 Task: Find connections with filter location Mossoró with filter topic #aiwith filter profile language Spanish with filter current company ManpowerGroup India with filter school PSG College of Technology with filter industry Software Development with filter service category Demand Generation with filter keywords title Call Center Representative
Action: Mouse moved to (495, 94)
Screenshot: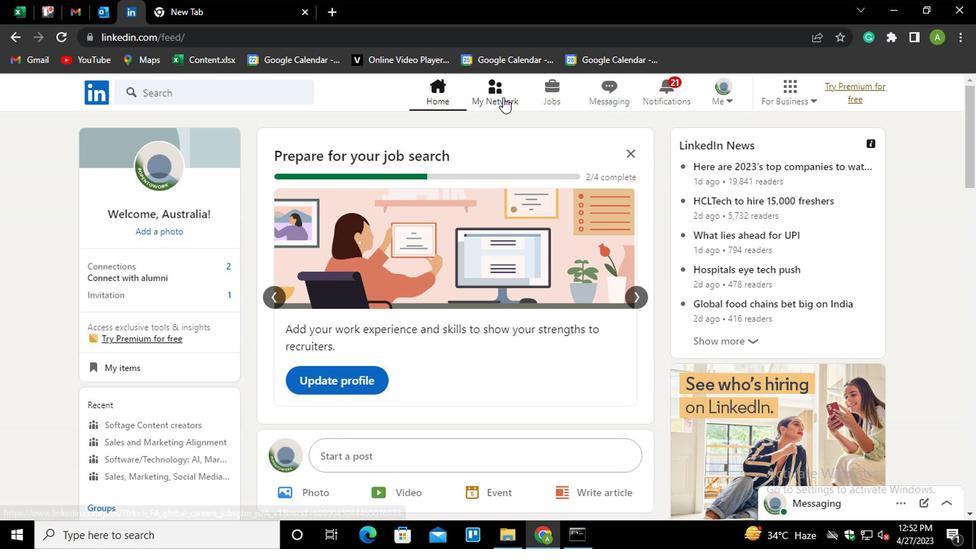 
Action: Mouse pressed left at (495, 94)
Screenshot: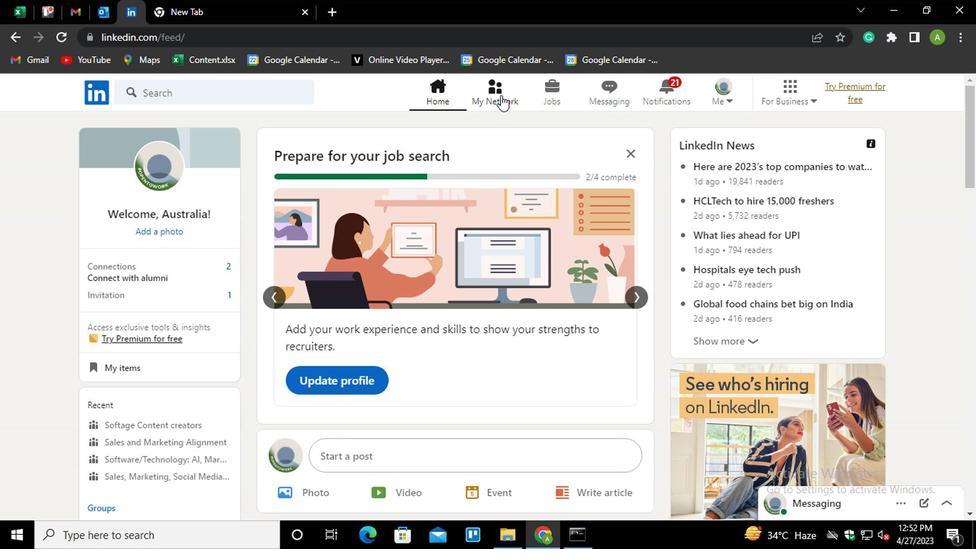 
Action: Mouse moved to (195, 170)
Screenshot: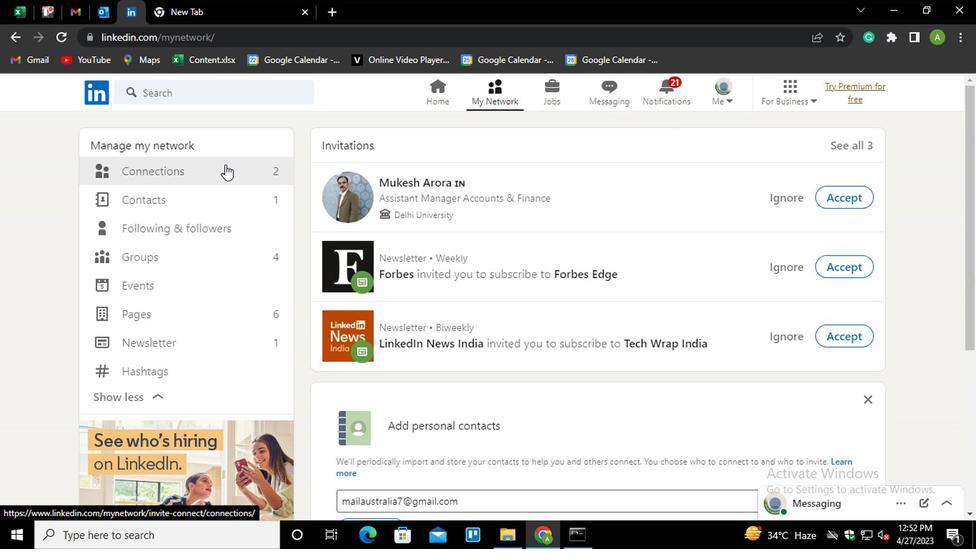 
Action: Mouse pressed left at (195, 170)
Screenshot: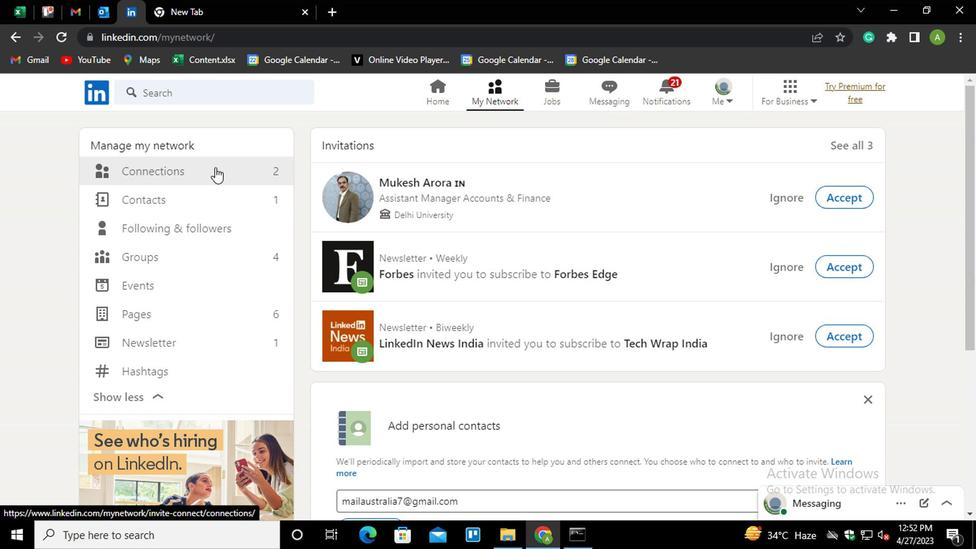 
Action: Mouse moved to (588, 174)
Screenshot: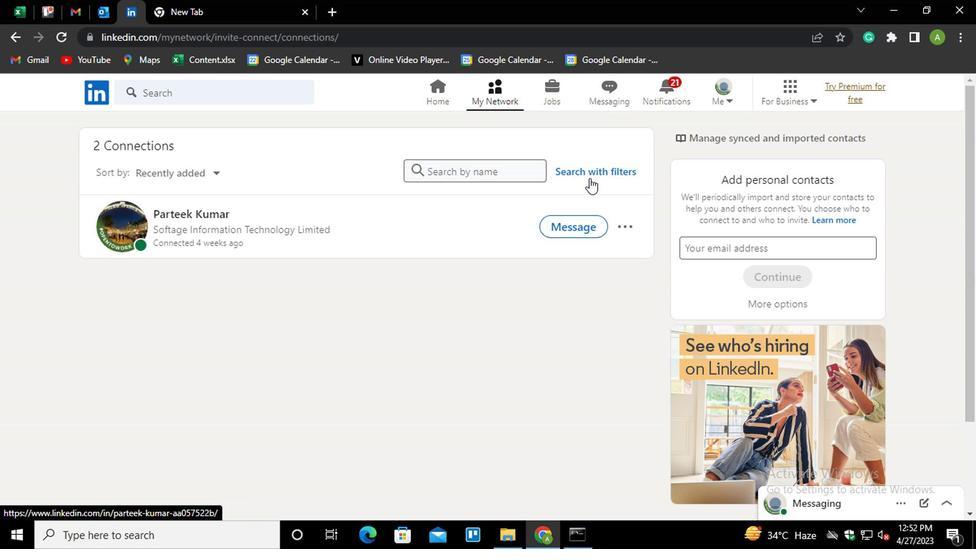 
Action: Mouse pressed left at (588, 174)
Screenshot: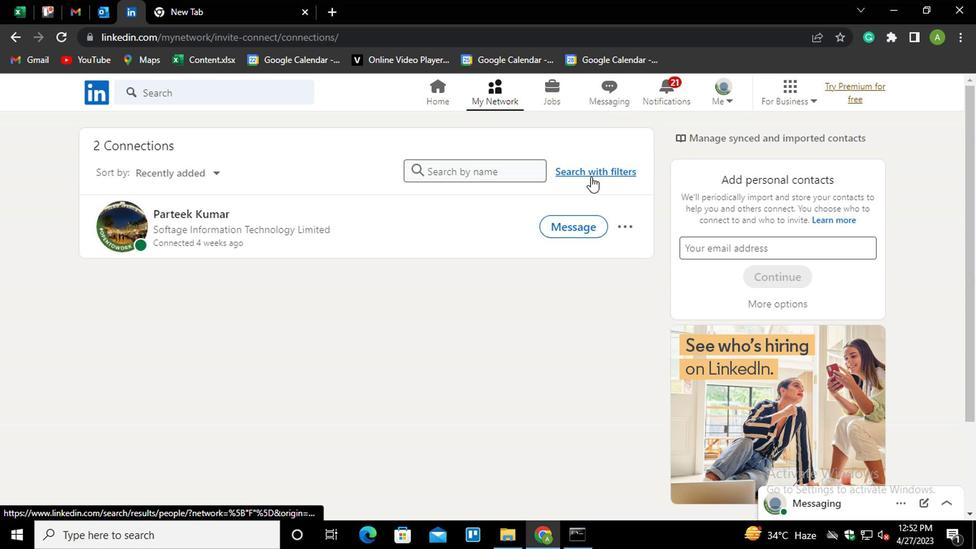 
Action: Mouse moved to (523, 133)
Screenshot: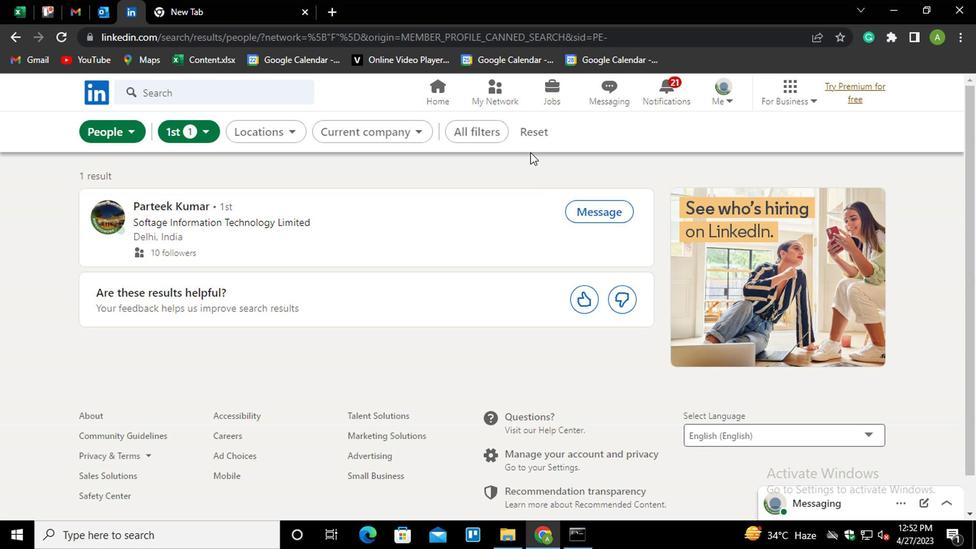 
Action: Mouse pressed left at (523, 133)
Screenshot: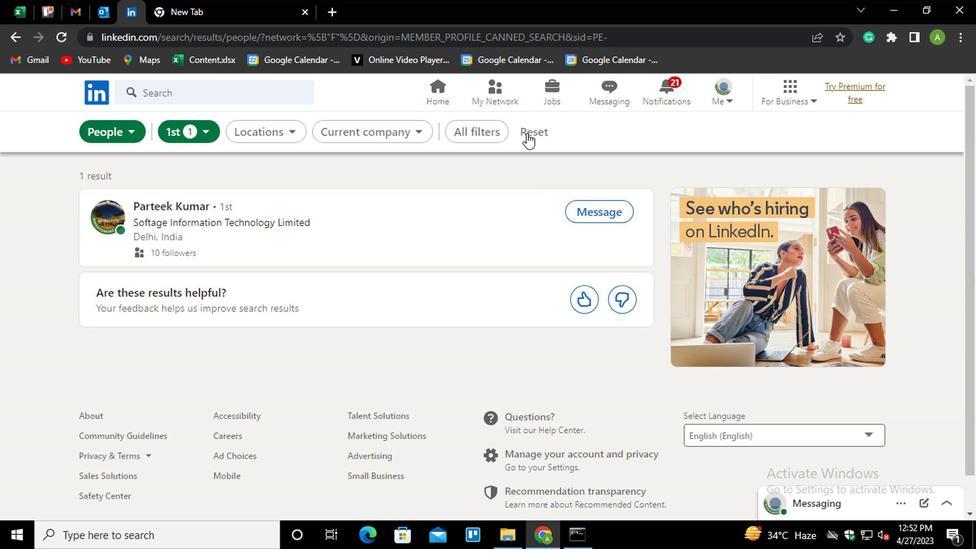
Action: Mouse moved to (503, 132)
Screenshot: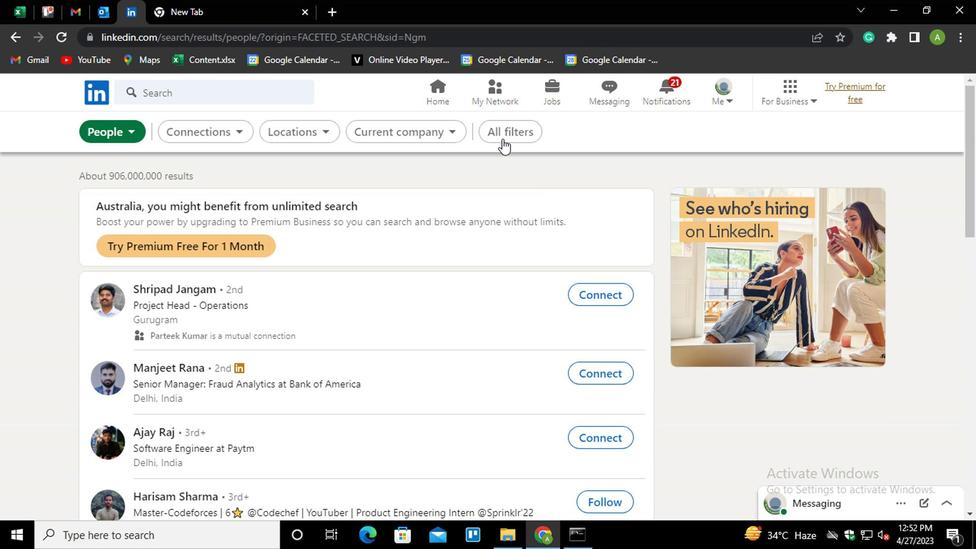 
Action: Mouse pressed left at (503, 132)
Screenshot: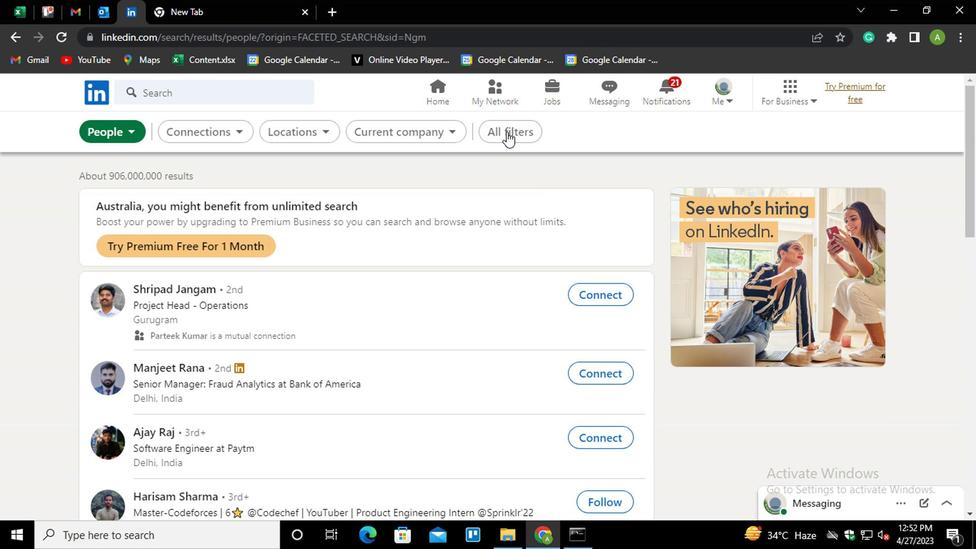 
Action: Mouse moved to (669, 292)
Screenshot: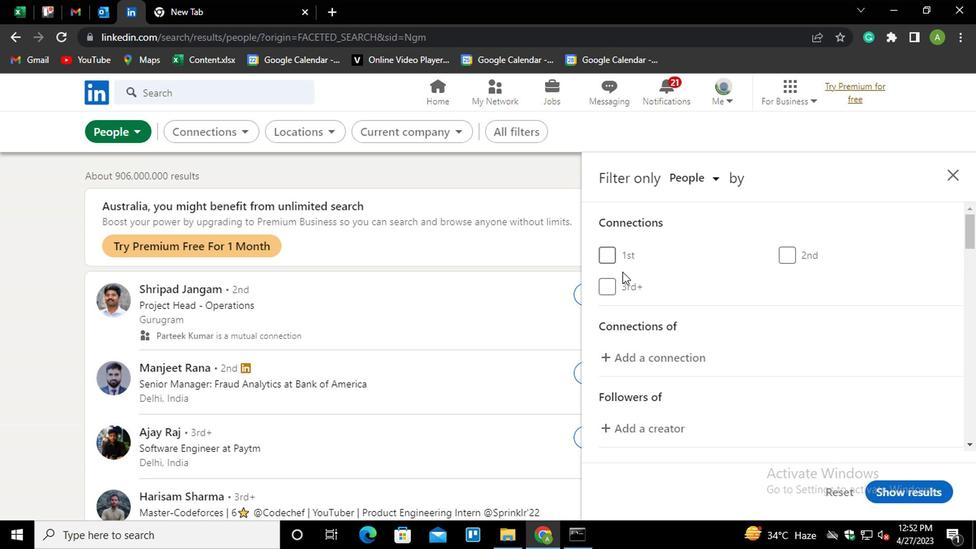 
Action: Mouse scrolled (669, 291) with delta (0, -1)
Screenshot: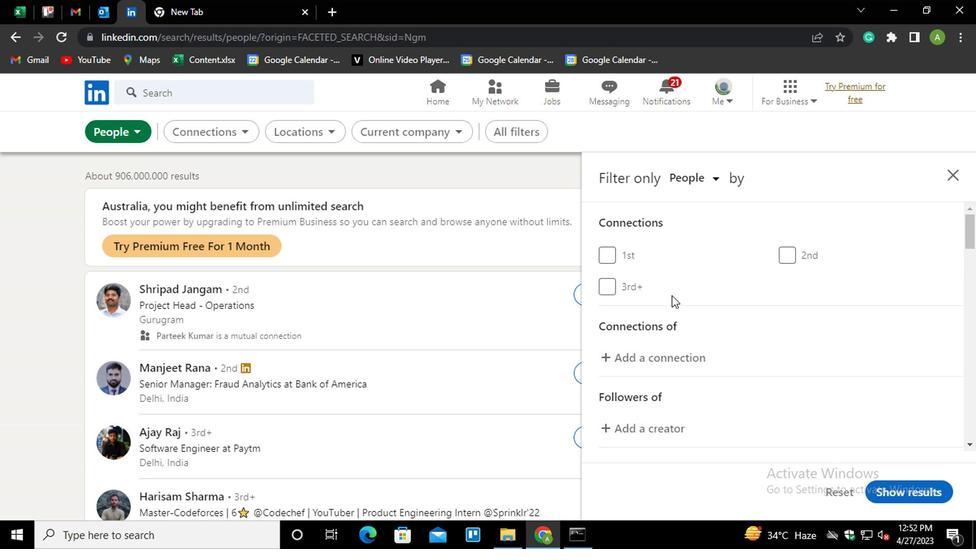 
Action: Mouse scrolled (669, 291) with delta (0, -1)
Screenshot: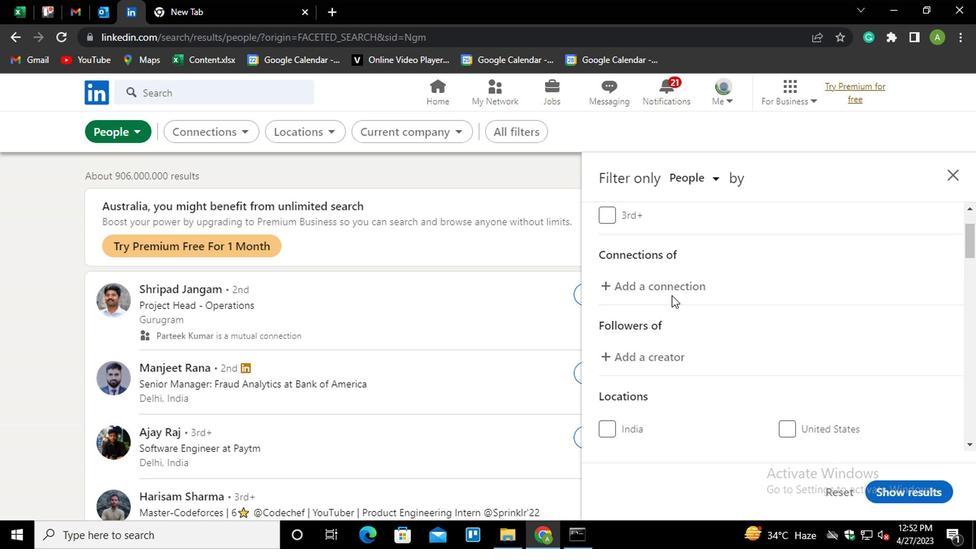 
Action: Mouse scrolled (669, 291) with delta (0, -1)
Screenshot: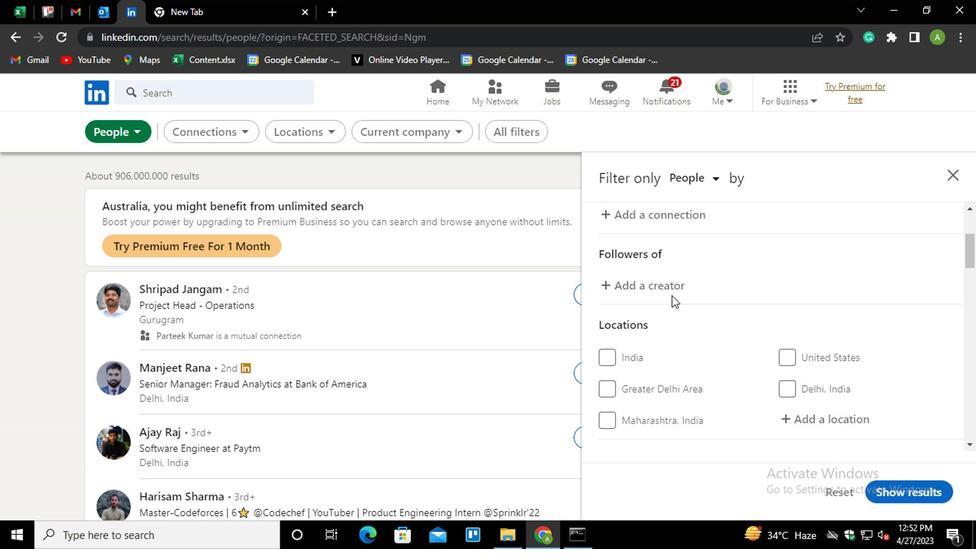 
Action: Mouse scrolled (669, 291) with delta (0, -1)
Screenshot: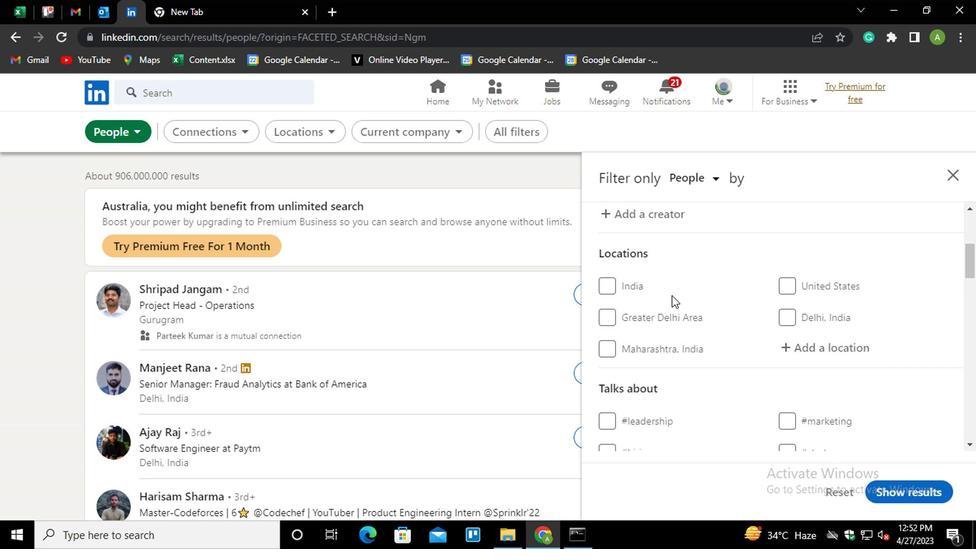 
Action: Mouse moved to (783, 270)
Screenshot: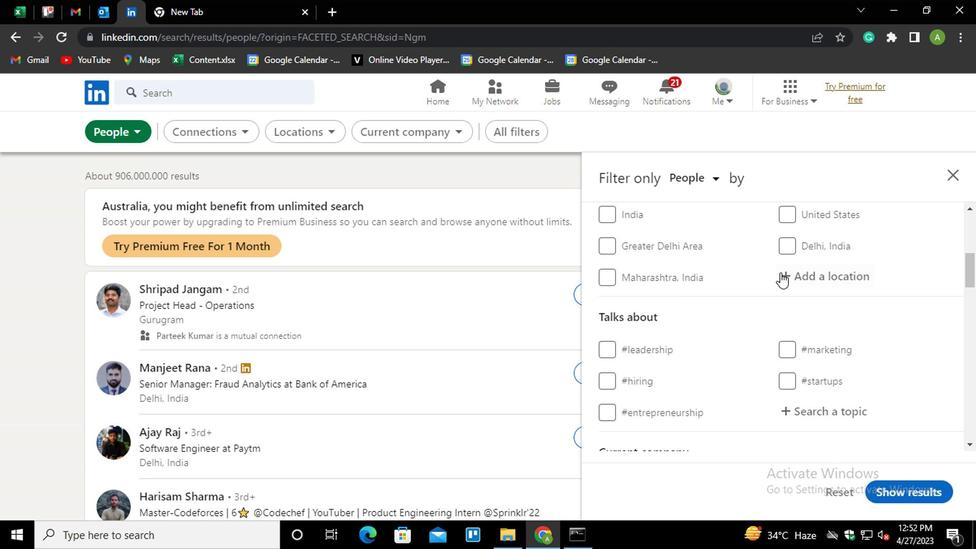 
Action: Mouse pressed left at (783, 270)
Screenshot: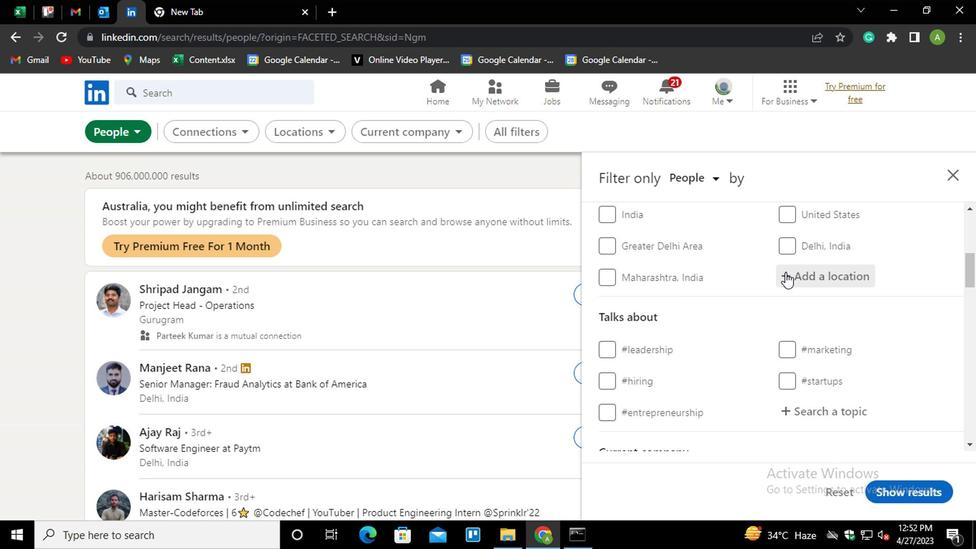 
Action: Mouse moved to (787, 270)
Screenshot: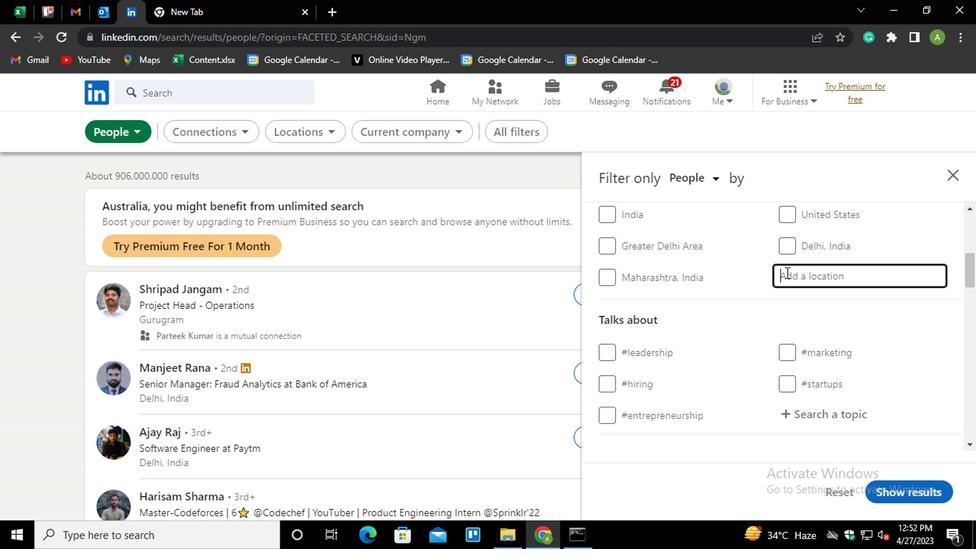 
Action: Mouse pressed left at (787, 270)
Screenshot: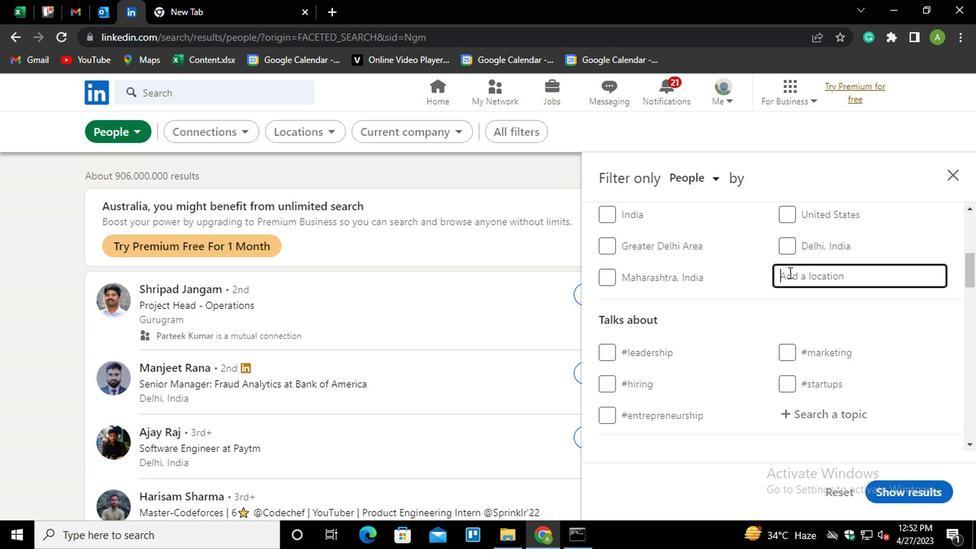 
Action: Mouse moved to (812, 255)
Screenshot: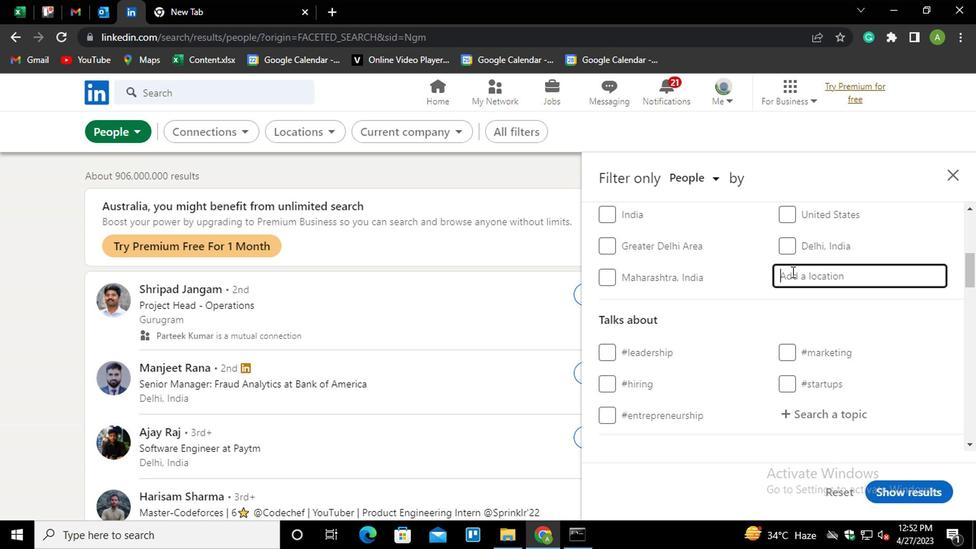 
Action: Key pressed <Key.shift>MOSSO<Key.down><Key.enter>
Screenshot: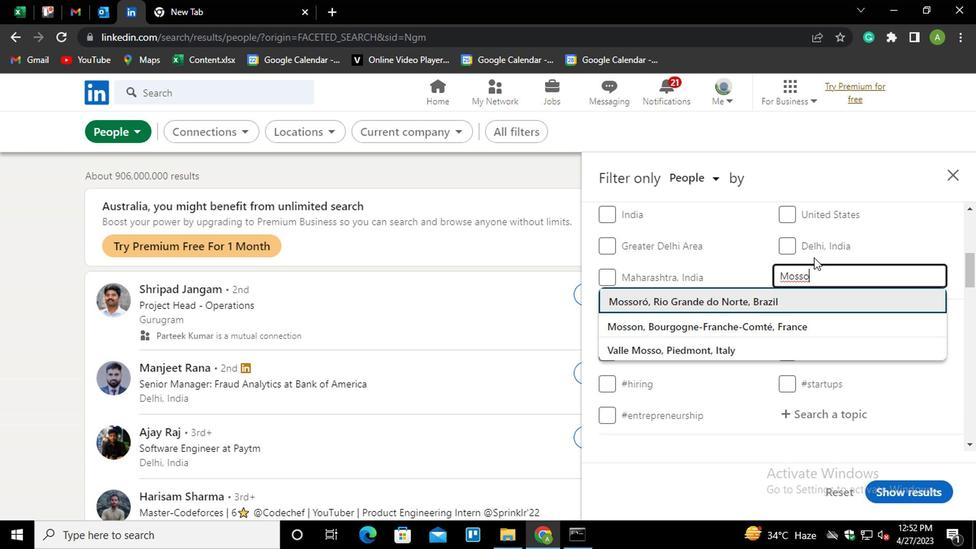 
Action: Mouse moved to (785, 276)
Screenshot: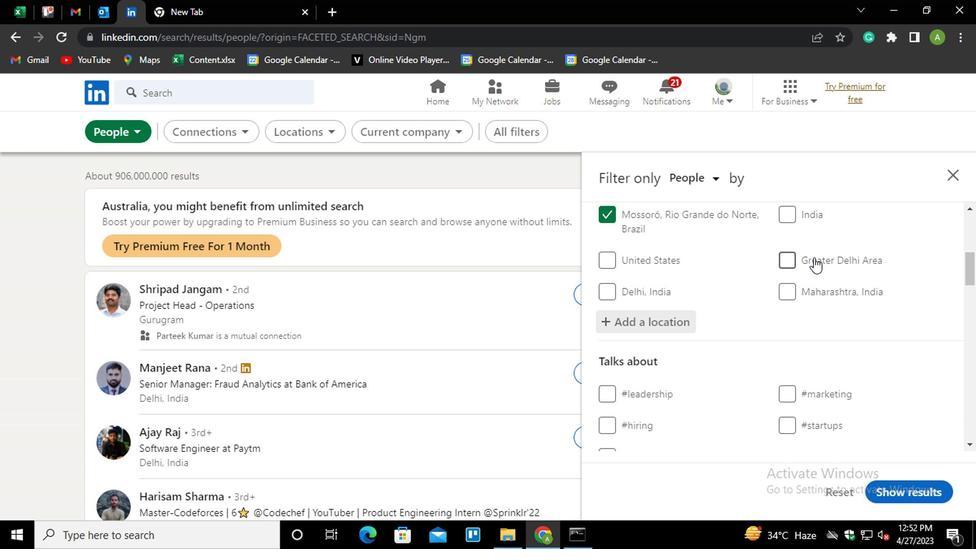 
Action: Mouse scrolled (785, 275) with delta (0, -1)
Screenshot: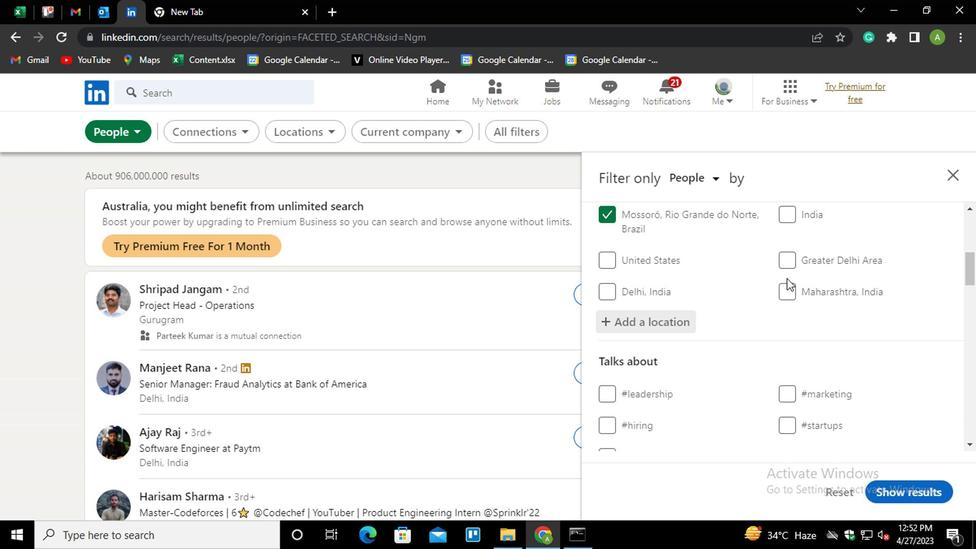 
Action: Mouse moved to (783, 276)
Screenshot: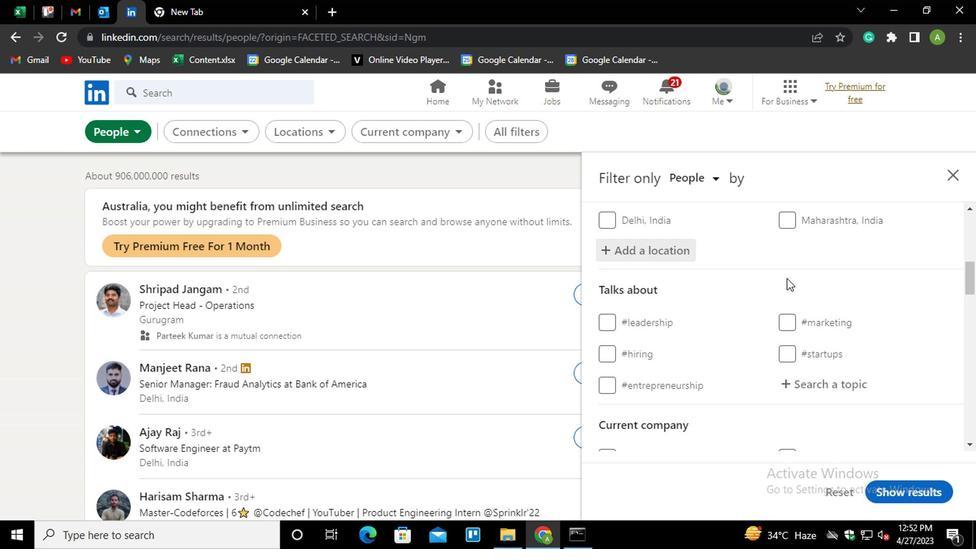 
Action: Mouse scrolled (783, 276) with delta (0, 0)
Screenshot: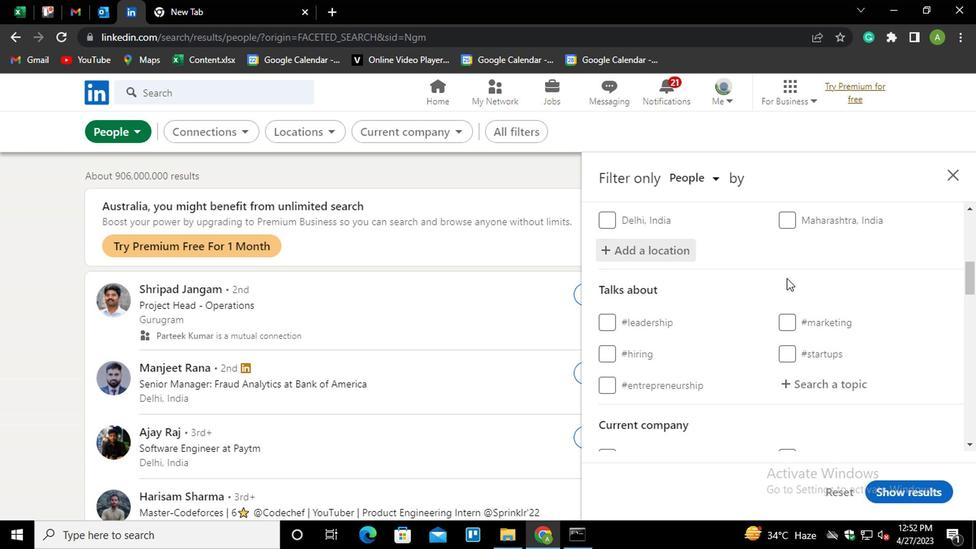 
Action: Mouse moved to (795, 306)
Screenshot: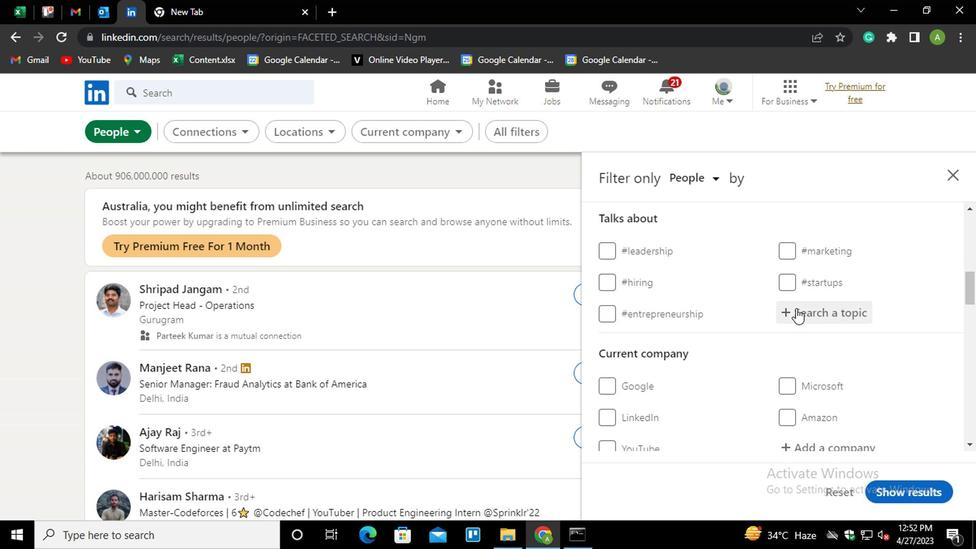 
Action: Mouse pressed left at (795, 306)
Screenshot: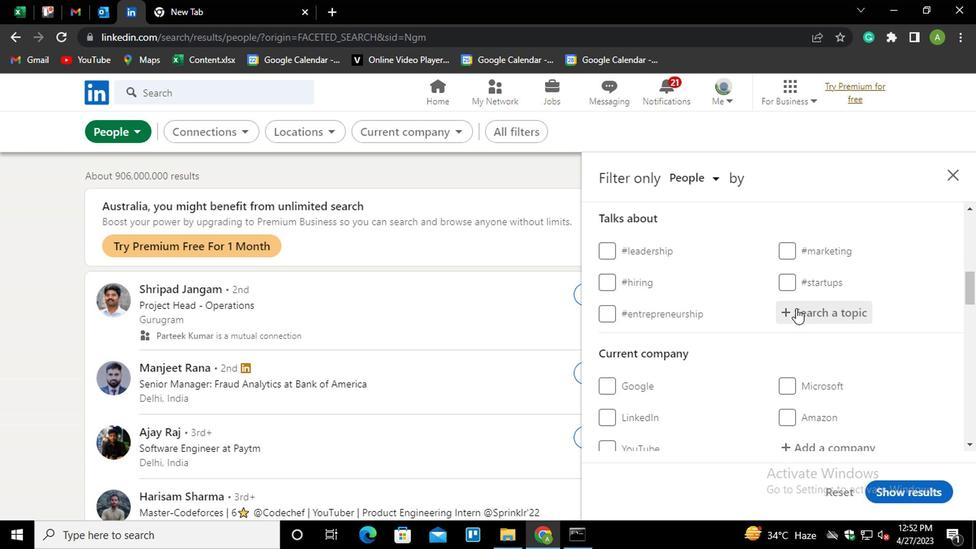 
Action: Mouse moved to (800, 308)
Screenshot: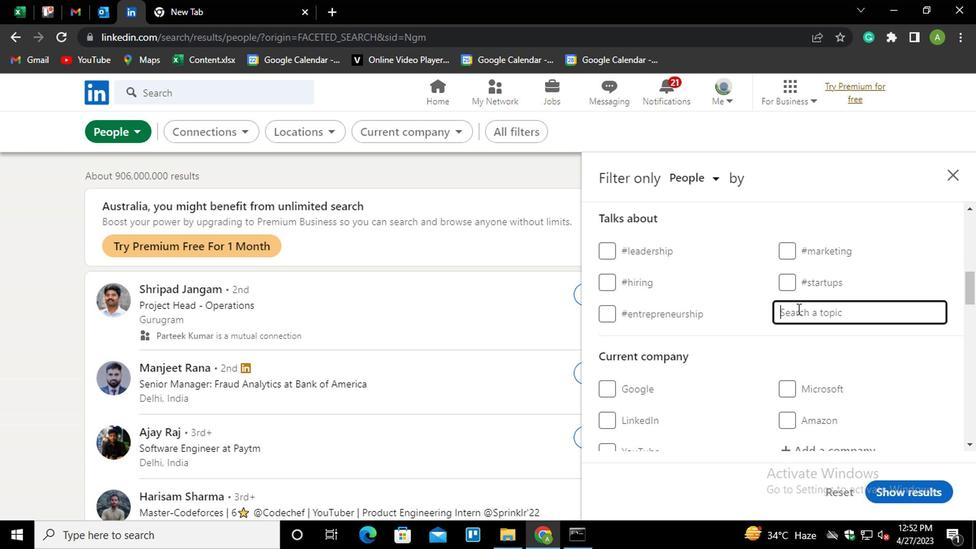 
Action: Mouse pressed left at (800, 308)
Screenshot: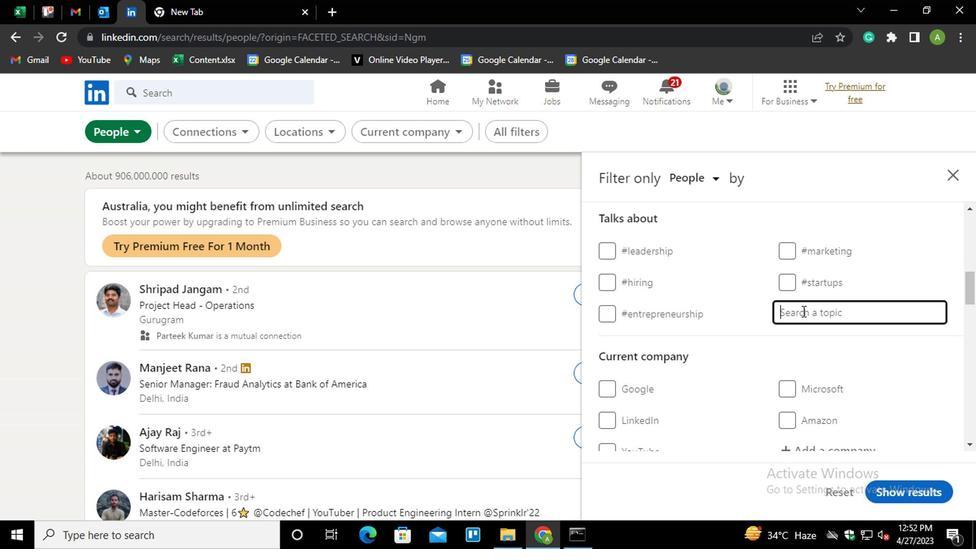 
Action: Key pressed <Key.shift><Key.shift><Key.shift><Key.shift><Key.shift><Key.shift><Key.shift><Key.shift>#AI
Screenshot: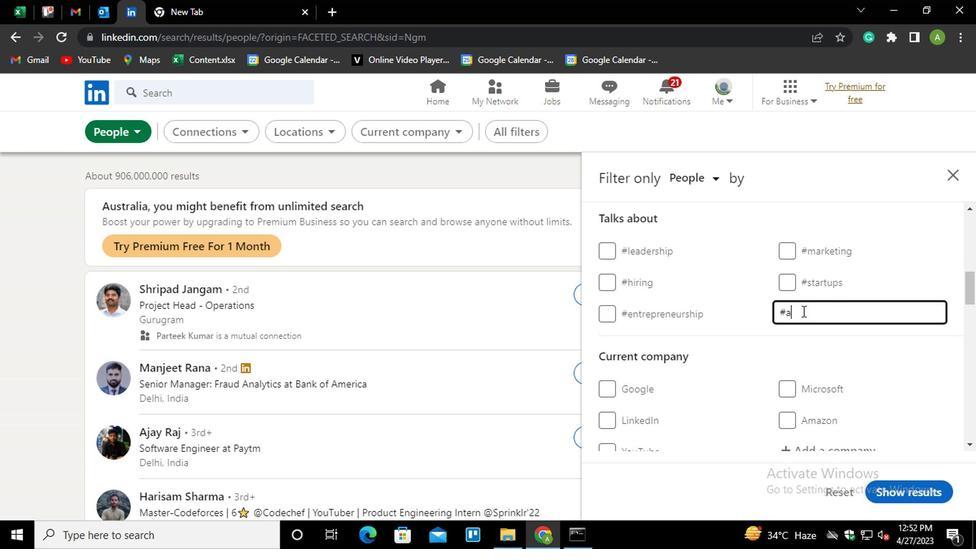 
Action: Mouse moved to (840, 345)
Screenshot: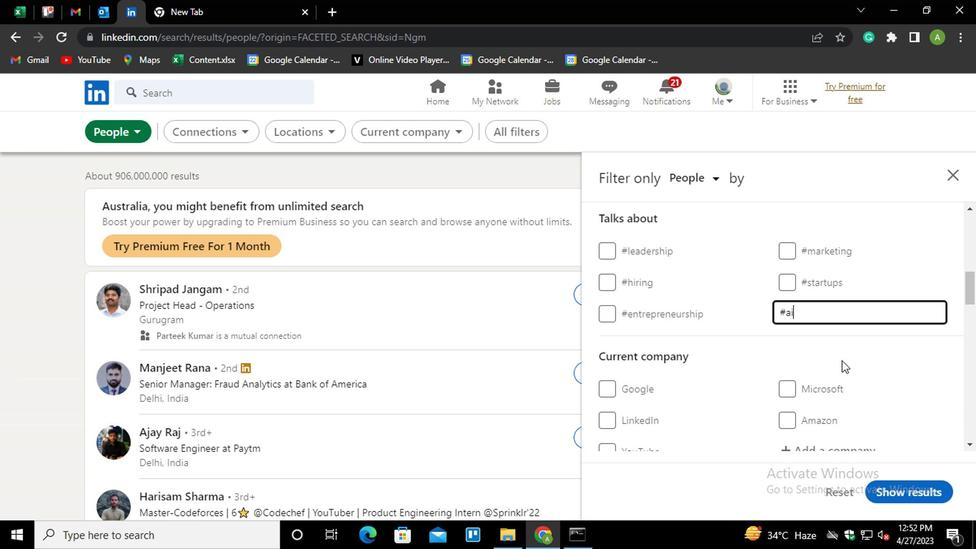 
Action: Mouse pressed left at (840, 345)
Screenshot: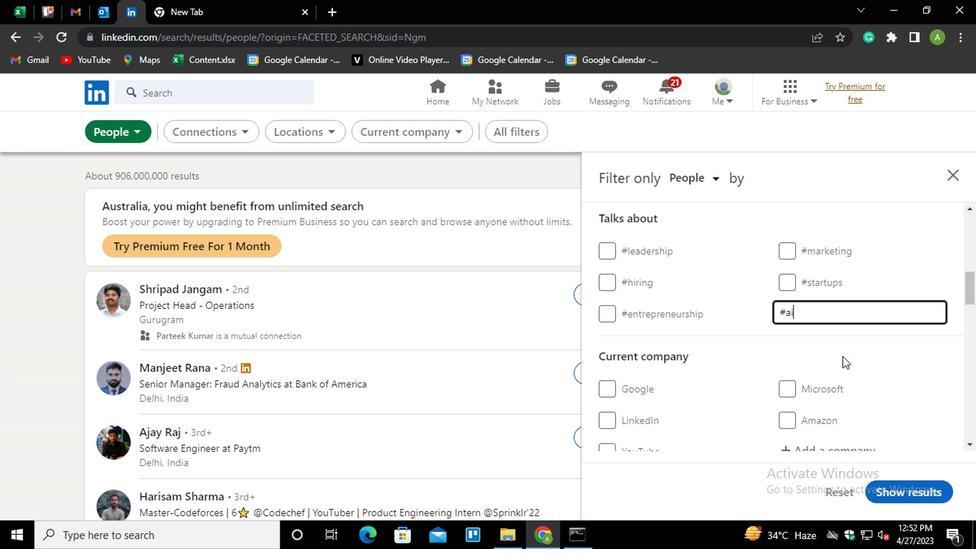 
Action: Mouse scrolled (840, 345) with delta (0, 0)
Screenshot: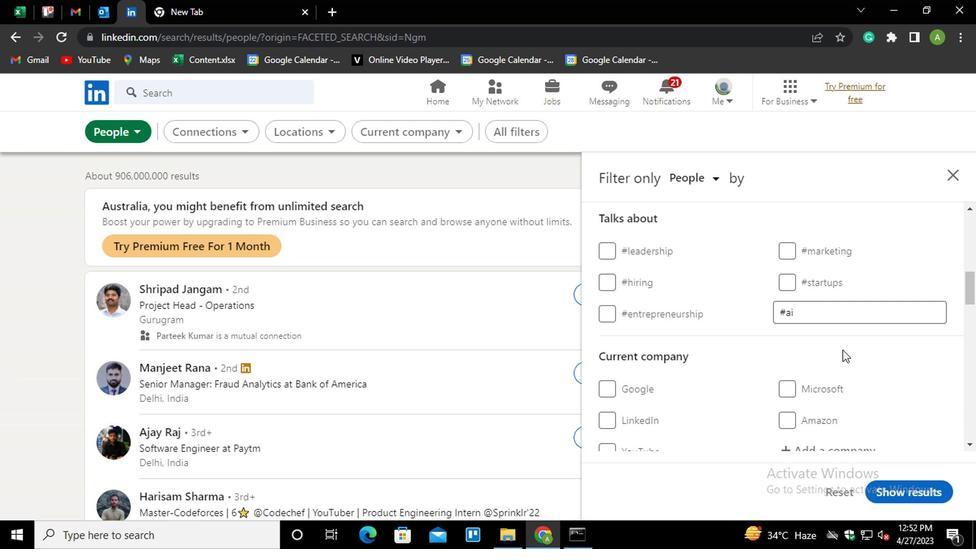 
Action: Mouse scrolled (840, 345) with delta (0, 0)
Screenshot: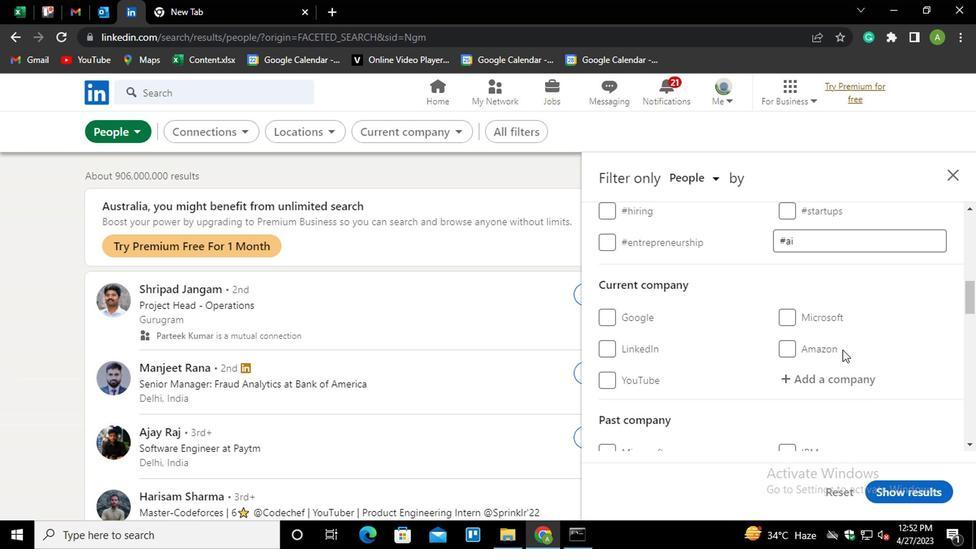
Action: Mouse scrolled (840, 345) with delta (0, 0)
Screenshot: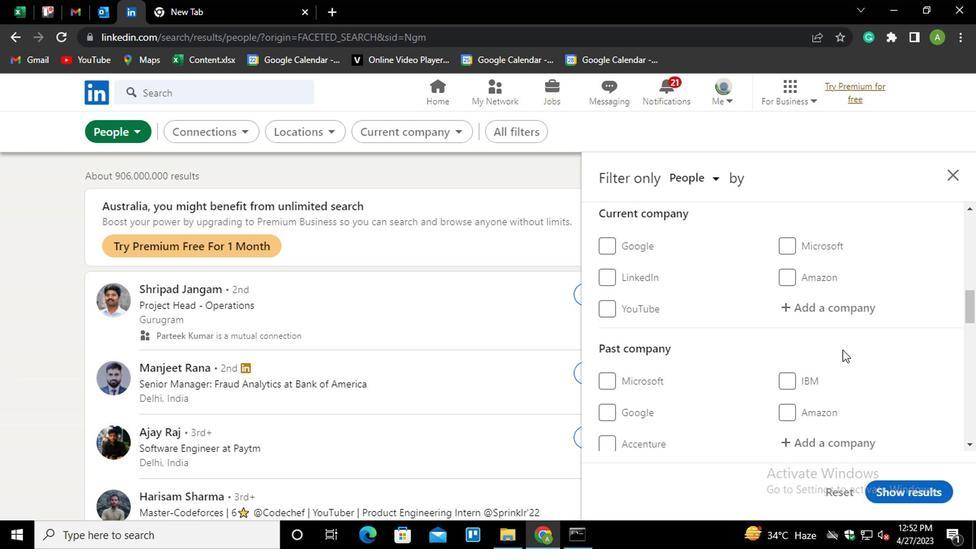 
Action: Mouse scrolled (840, 345) with delta (0, 0)
Screenshot: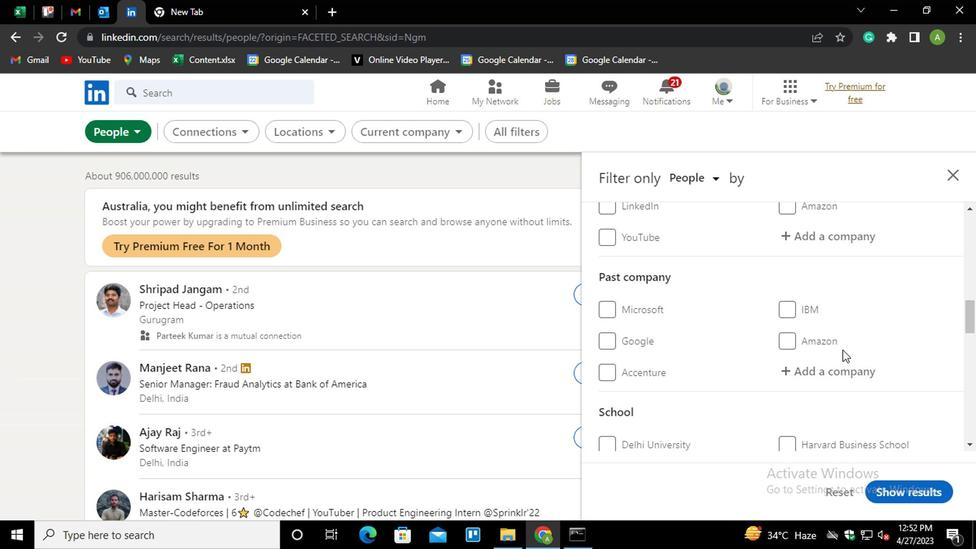 
Action: Mouse scrolled (840, 345) with delta (0, 0)
Screenshot: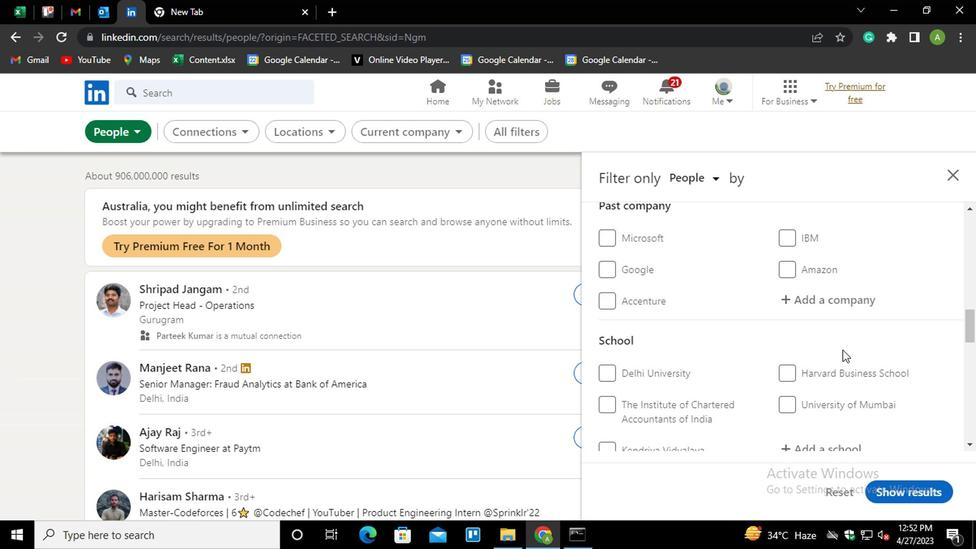 
Action: Mouse scrolled (840, 345) with delta (0, 0)
Screenshot: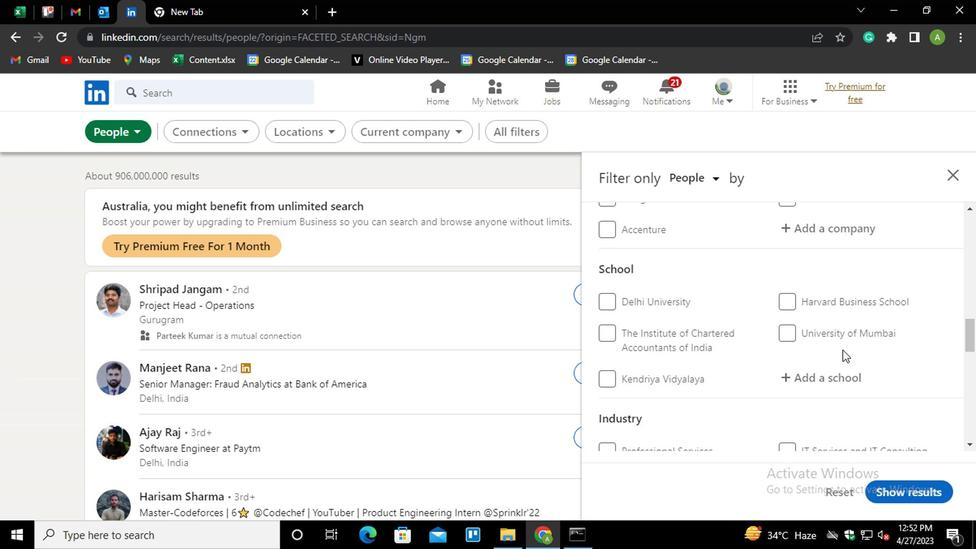 
Action: Mouse scrolled (840, 345) with delta (0, 0)
Screenshot: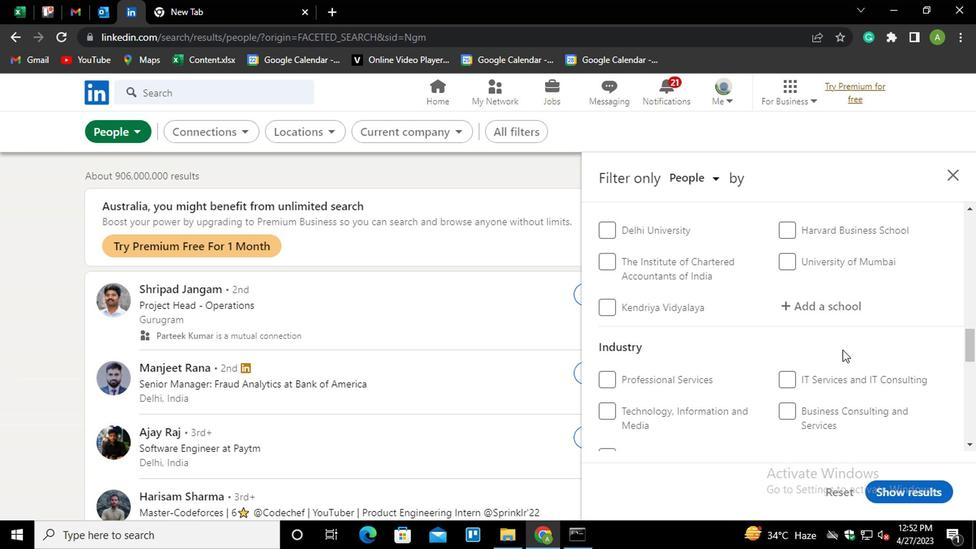 
Action: Mouse scrolled (840, 345) with delta (0, 0)
Screenshot: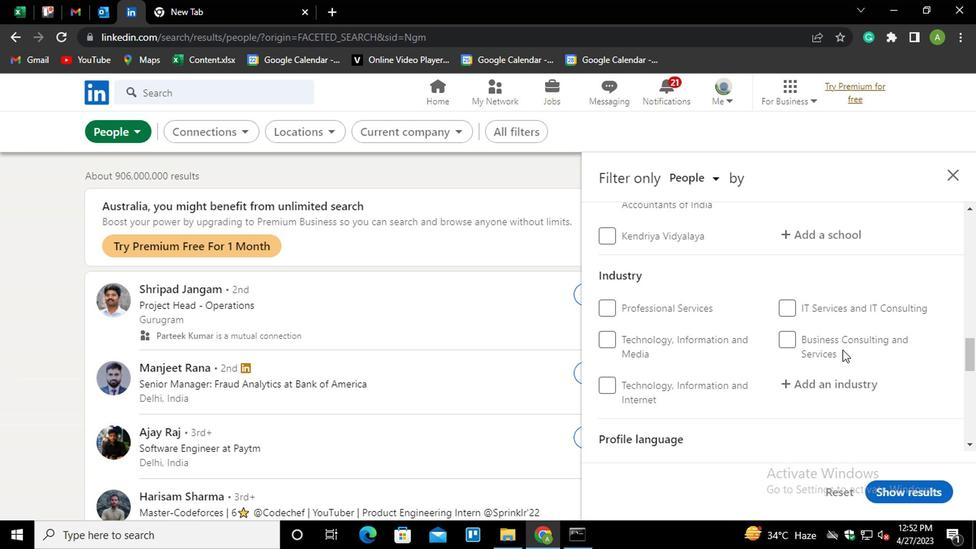 
Action: Mouse scrolled (840, 345) with delta (0, 0)
Screenshot: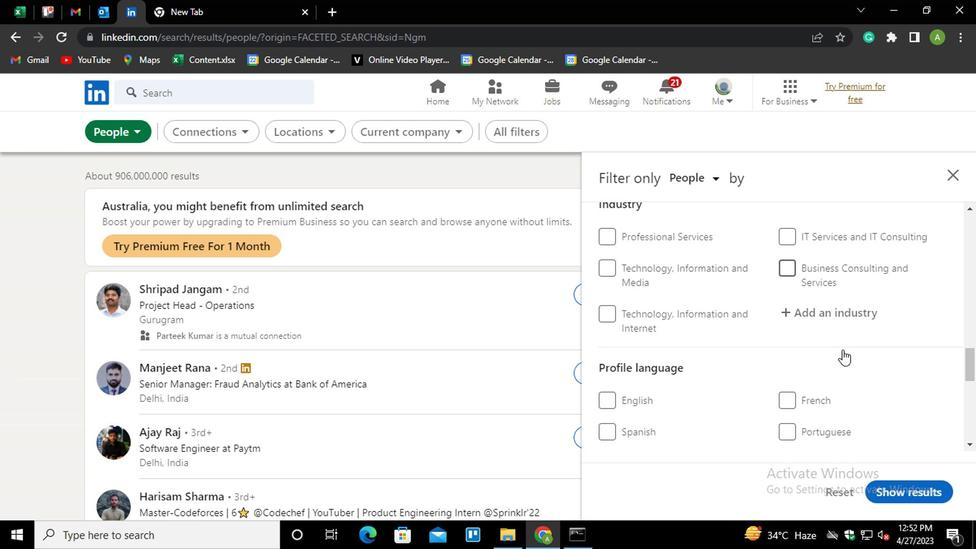 
Action: Mouse moved to (632, 360)
Screenshot: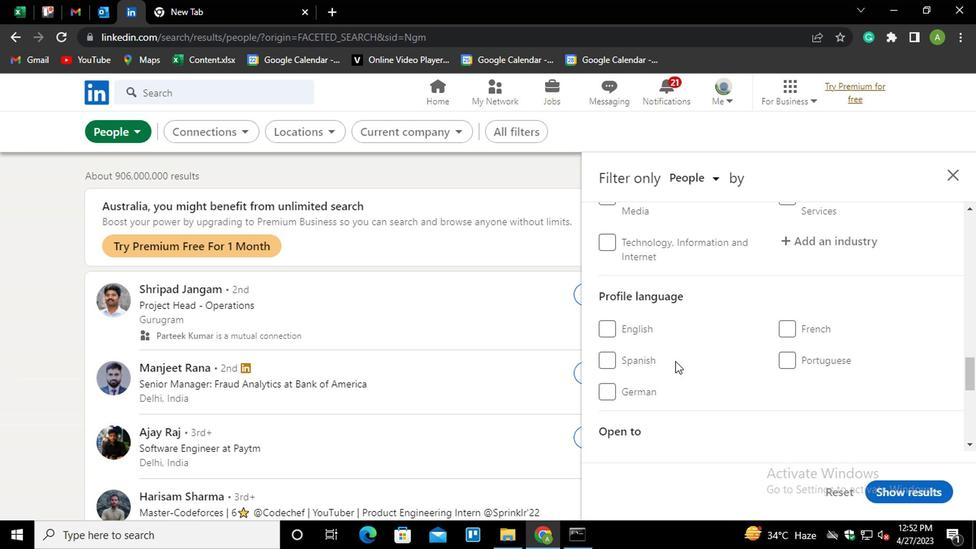 
Action: Mouse pressed left at (632, 360)
Screenshot: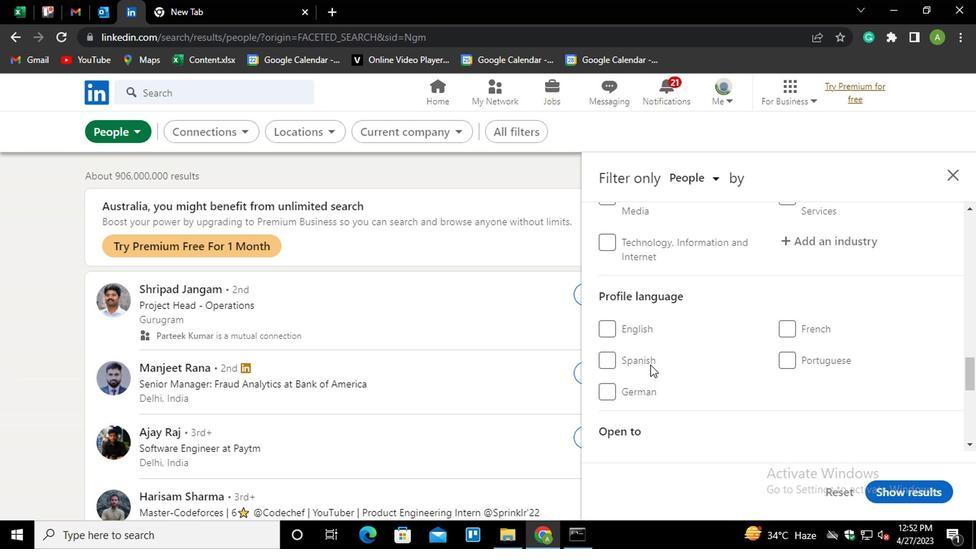
Action: Mouse moved to (757, 364)
Screenshot: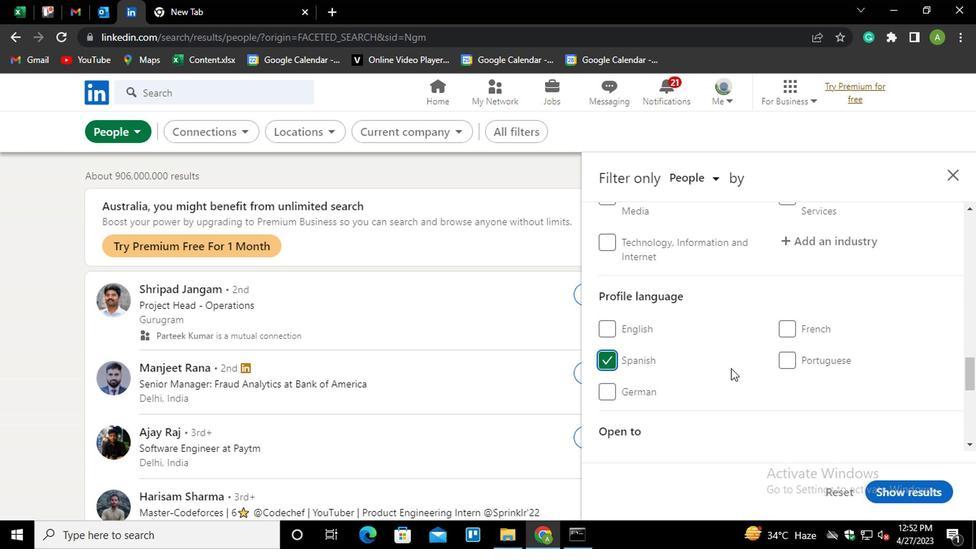 
Action: Mouse scrolled (757, 364) with delta (0, 0)
Screenshot: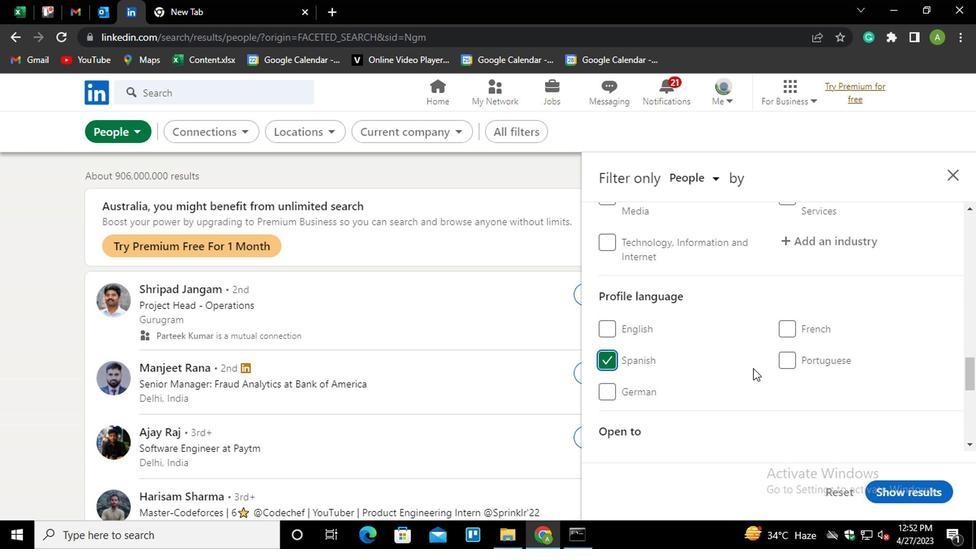
Action: Mouse scrolled (757, 364) with delta (0, 0)
Screenshot: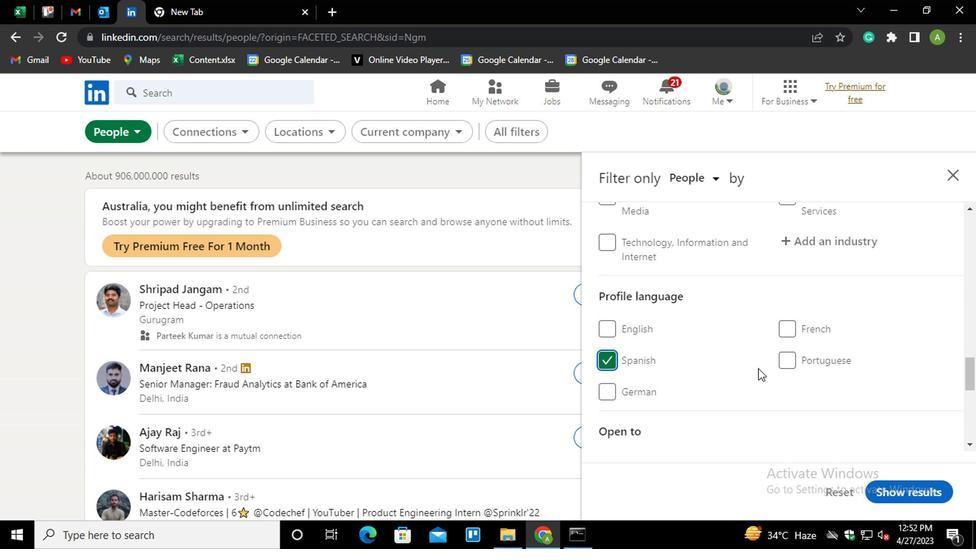 
Action: Mouse scrolled (757, 364) with delta (0, 0)
Screenshot: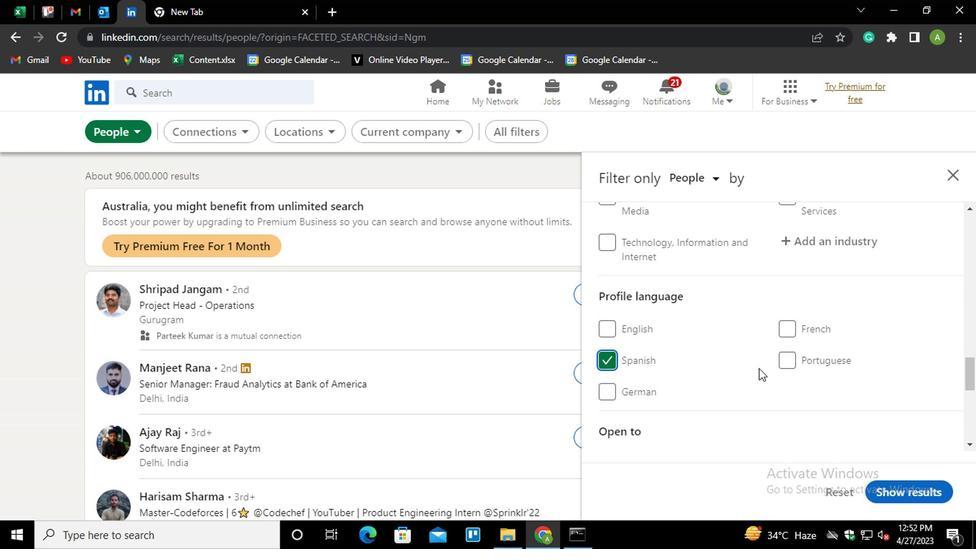 
Action: Mouse scrolled (757, 364) with delta (0, 0)
Screenshot: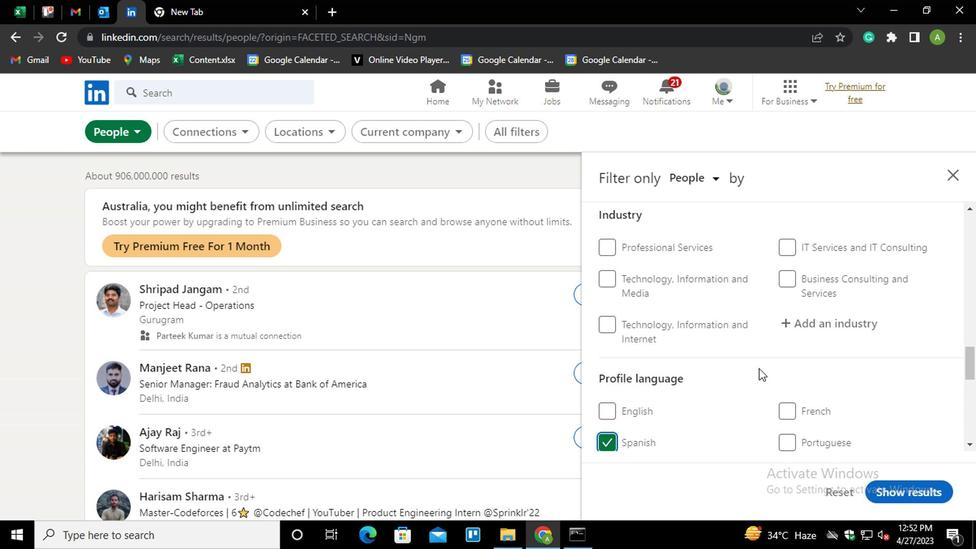 
Action: Mouse scrolled (757, 364) with delta (0, 0)
Screenshot: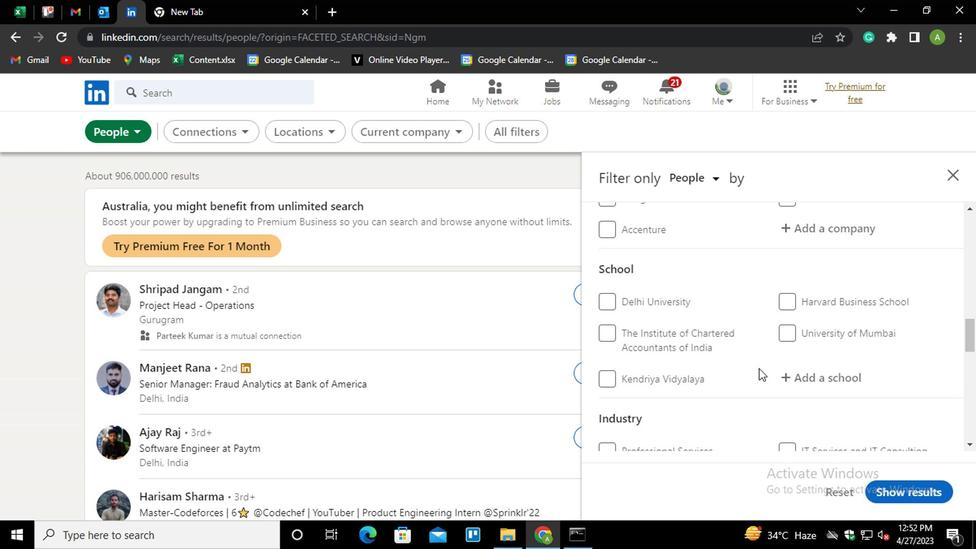 
Action: Mouse scrolled (757, 364) with delta (0, 0)
Screenshot: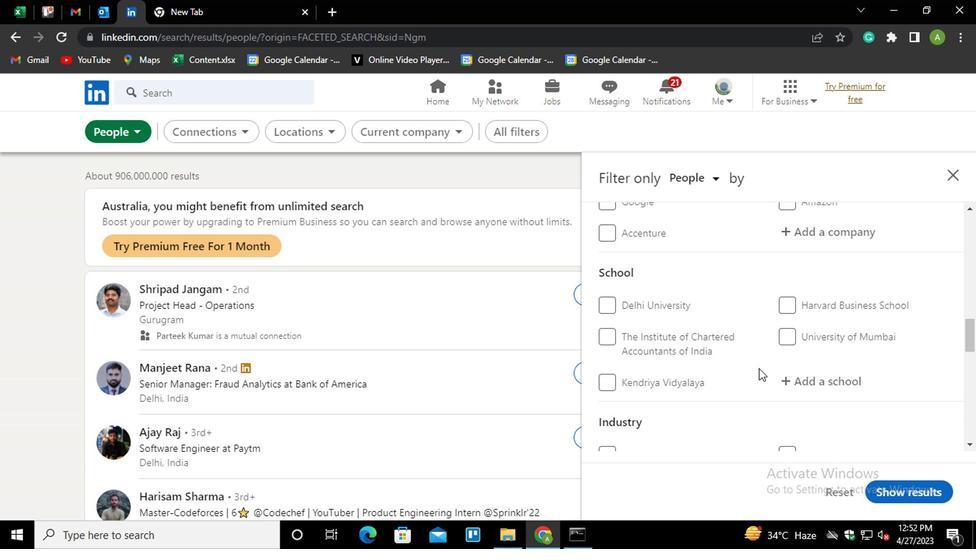 
Action: Mouse scrolled (757, 364) with delta (0, 0)
Screenshot: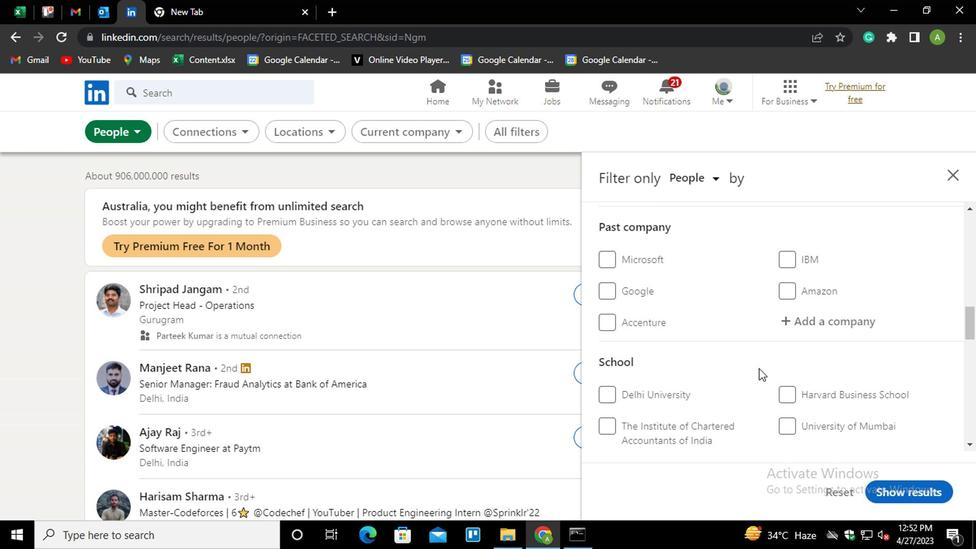 
Action: Mouse scrolled (757, 364) with delta (0, 0)
Screenshot: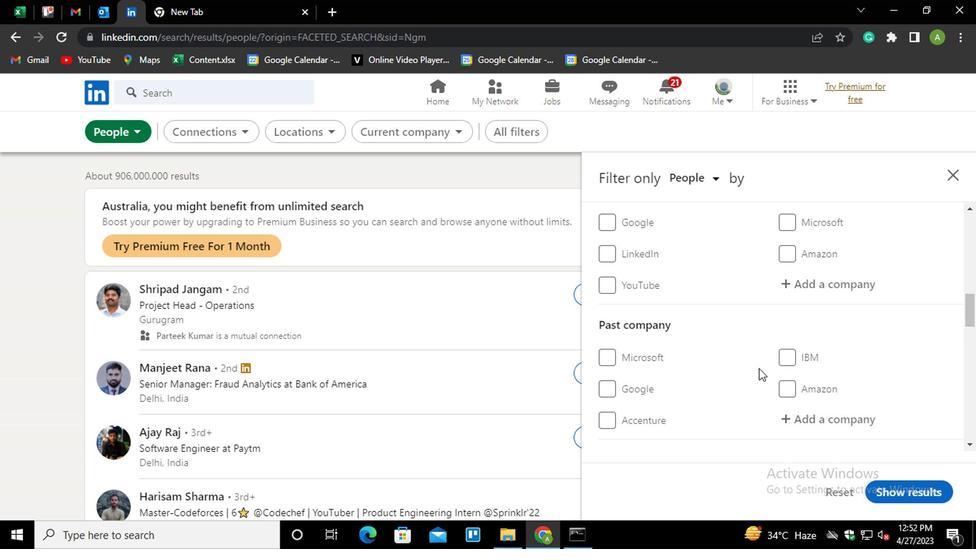 
Action: Mouse moved to (806, 373)
Screenshot: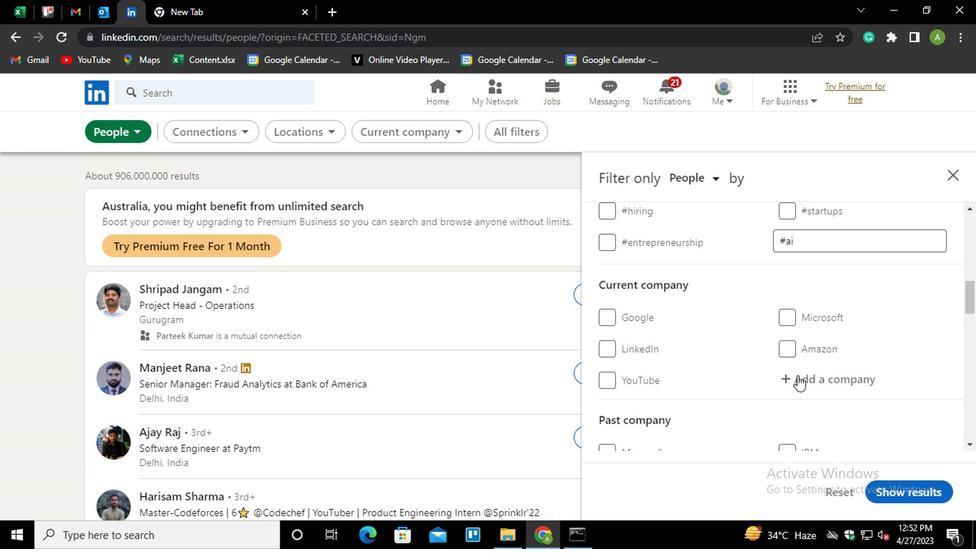 
Action: Mouse pressed left at (806, 373)
Screenshot: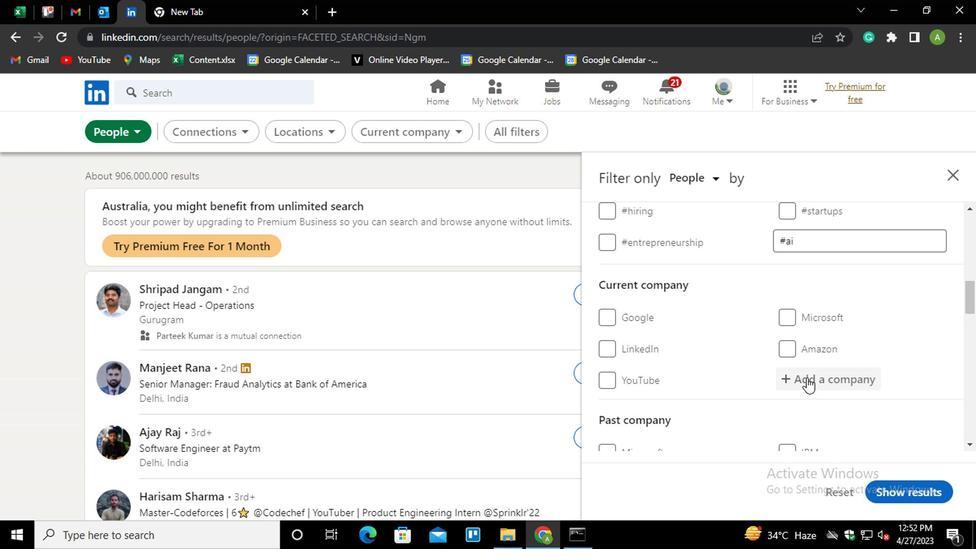 
Action: Mouse moved to (843, 349)
Screenshot: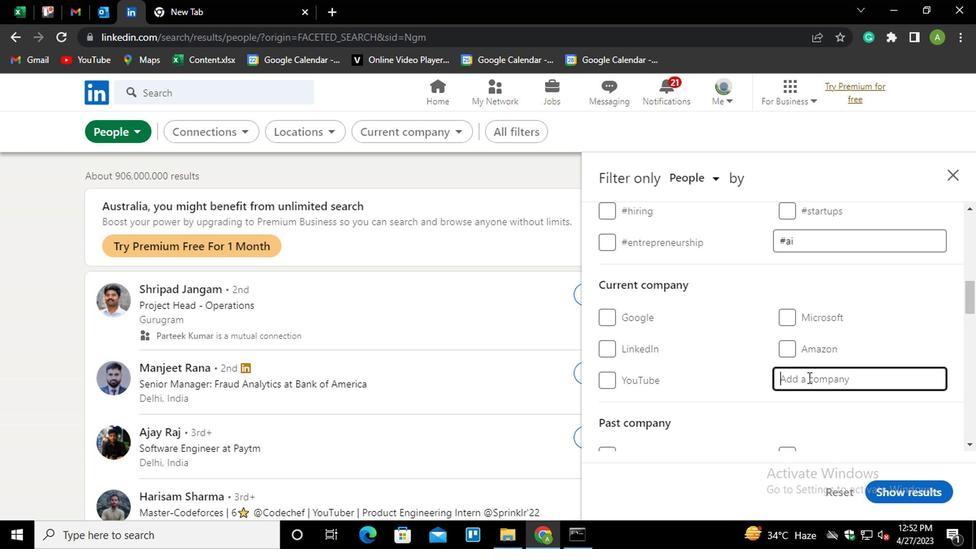 
Action: Key pressed <Key.shift><Key.shift><Key.shift><Key.shift><Key.shift><Key.shift><Key.shift><Key.shift><Key.shift><Key.shift><Key.shift><Key.shift><Key.shift><Key.shift><Key.shift><Key.shift><Key.shift><Key.shift><Key.shift><Key.shift><Key.shift><Key.shift><Key.shift><Key.shift><Key.shift><Key.shift><Key.shift>MANPOWER<Key.down><Key.down><Key.enter>
Screenshot: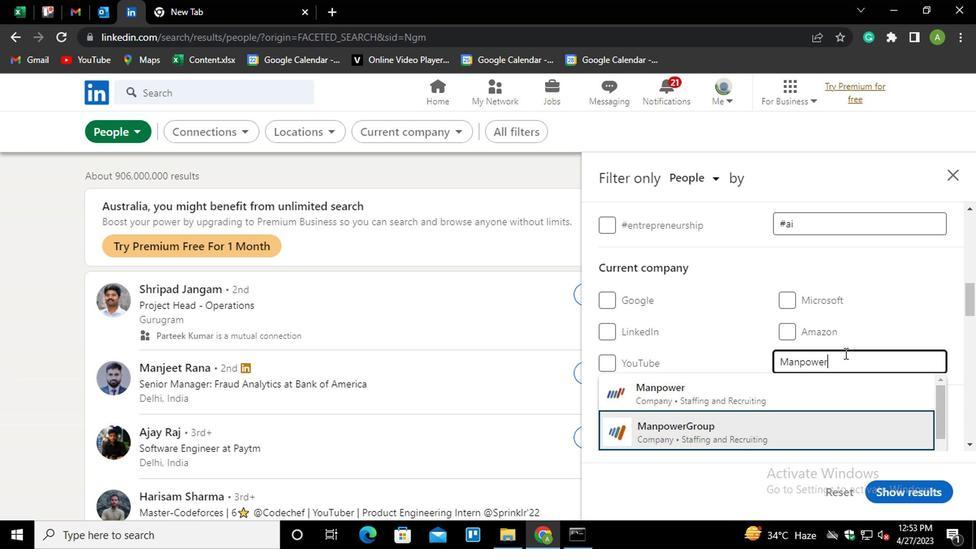 
Action: Mouse moved to (858, 335)
Screenshot: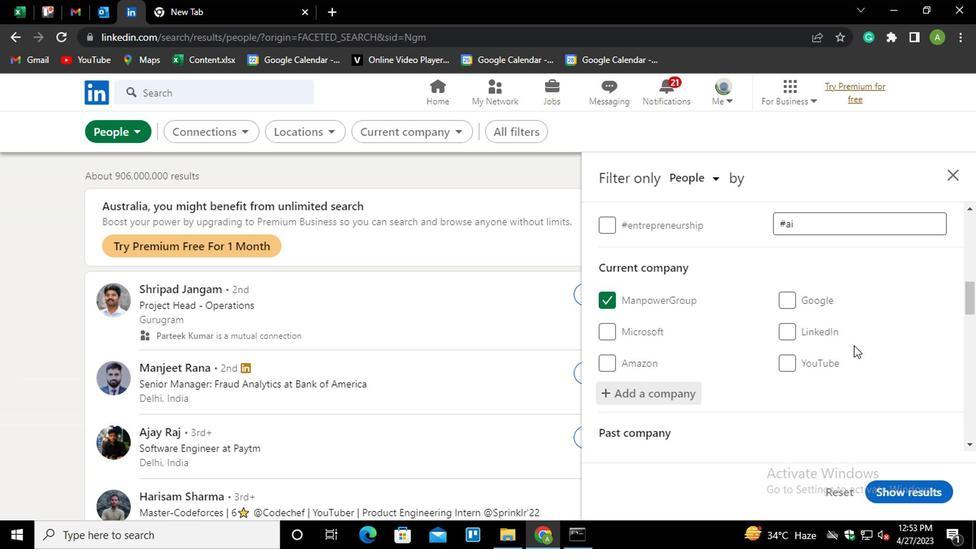 
Action: Mouse scrolled (858, 334) with delta (0, -1)
Screenshot: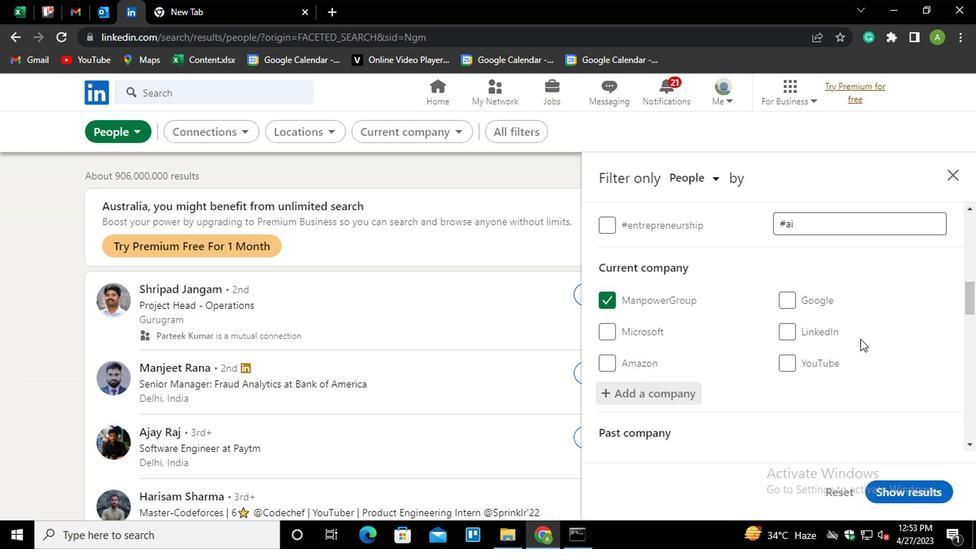 
Action: Mouse moved to (836, 317)
Screenshot: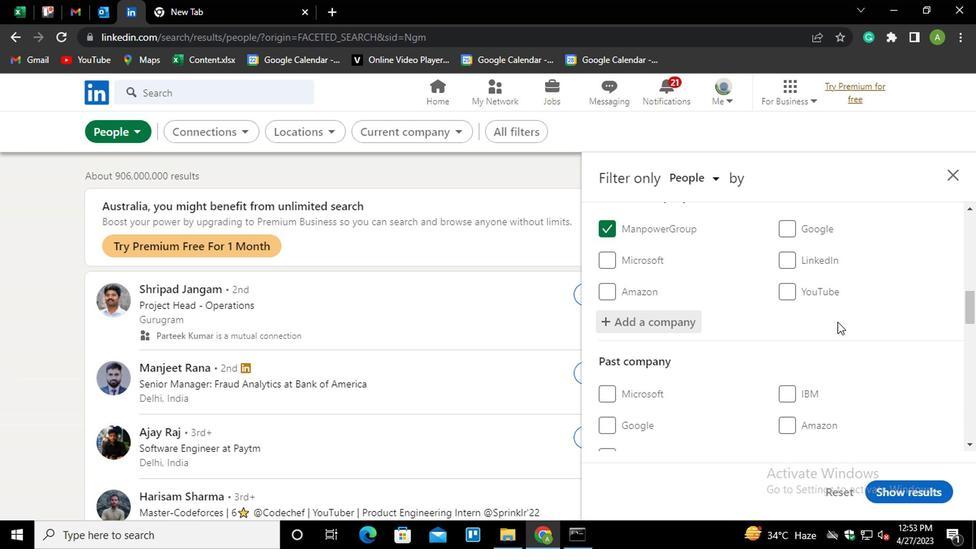 
Action: Mouse scrolled (836, 316) with delta (0, 0)
Screenshot: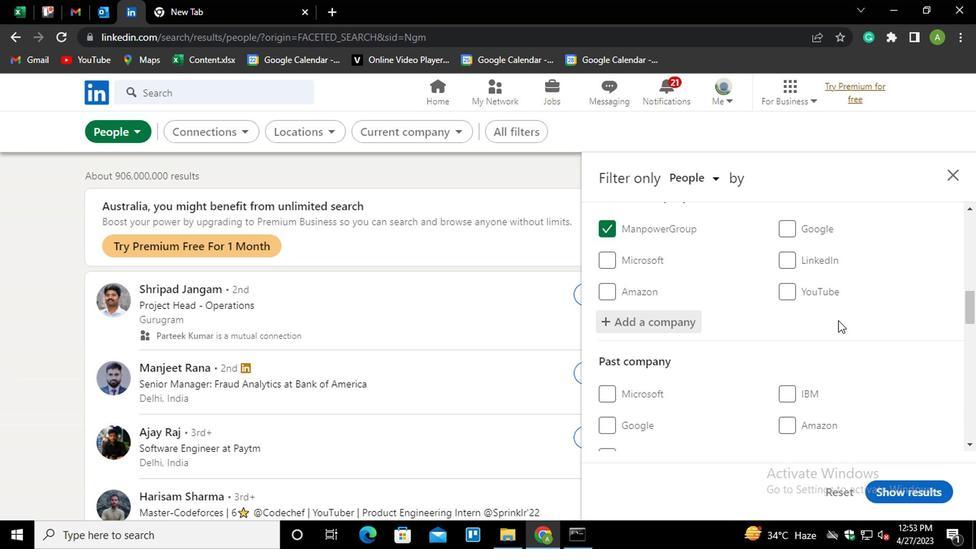 
Action: Mouse moved to (833, 302)
Screenshot: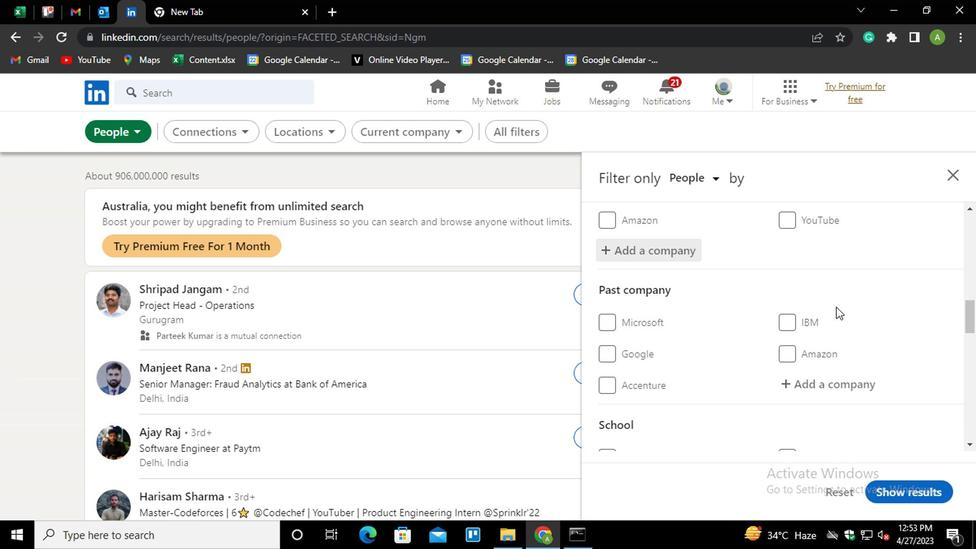 
Action: Mouse scrolled (833, 301) with delta (0, -1)
Screenshot: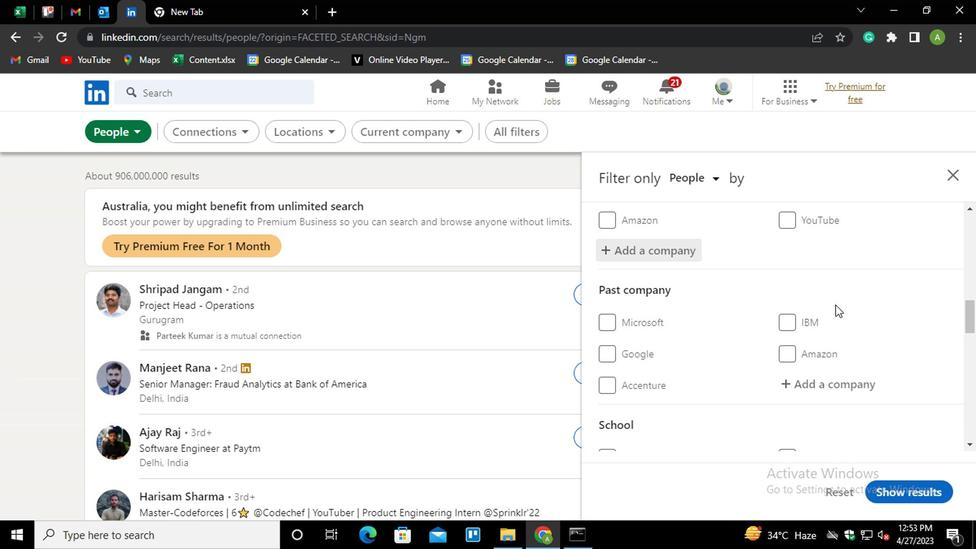 
Action: Mouse scrolled (833, 302) with delta (0, 0)
Screenshot: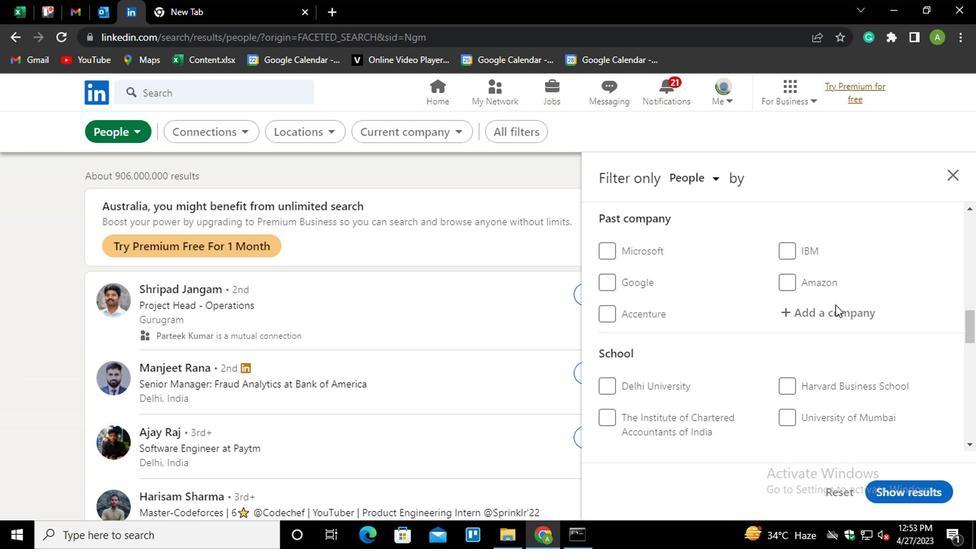 
Action: Mouse scrolled (833, 301) with delta (0, -1)
Screenshot: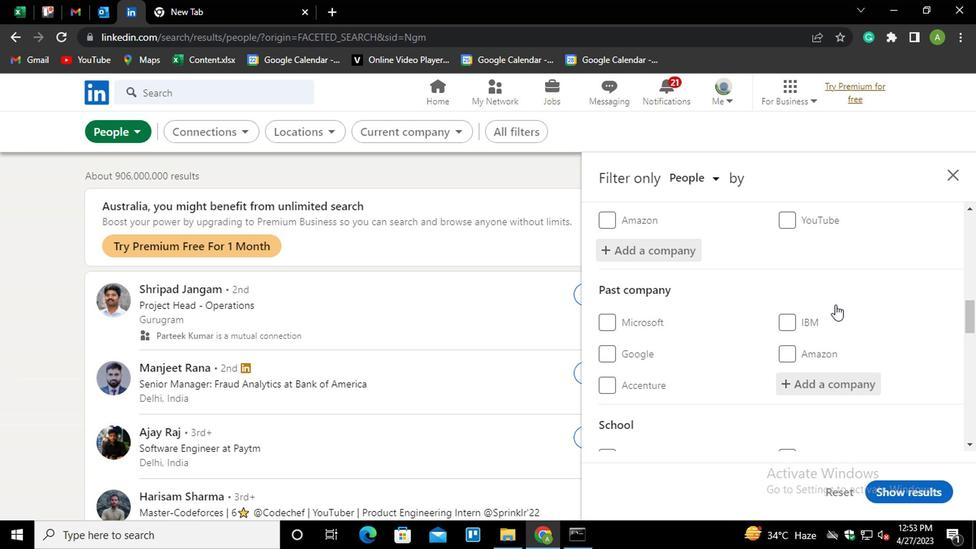 
Action: Mouse scrolled (833, 301) with delta (0, -1)
Screenshot: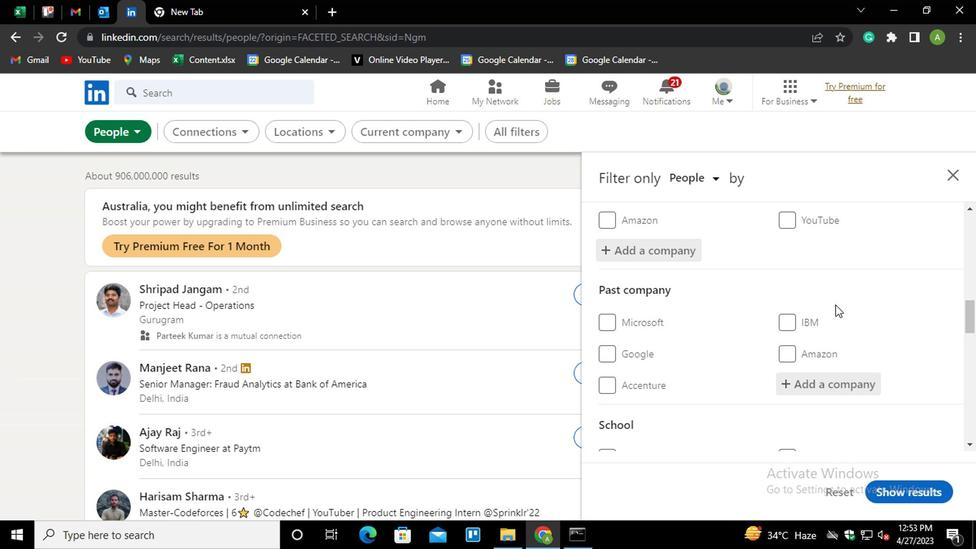 
Action: Mouse scrolled (833, 301) with delta (0, -1)
Screenshot: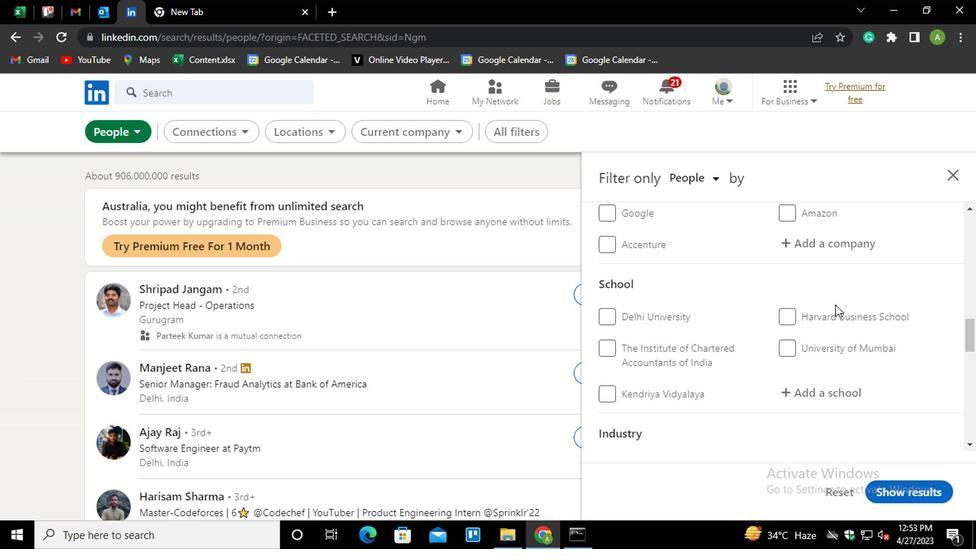 
Action: Mouse moved to (816, 312)
Screenshot: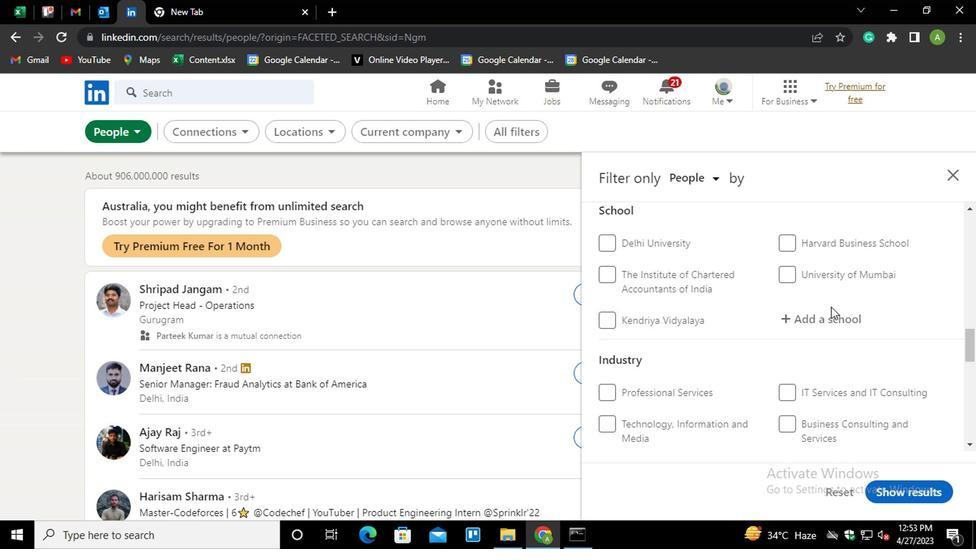 
Action: Mouse pressed left at (816, 312)
Screenshot: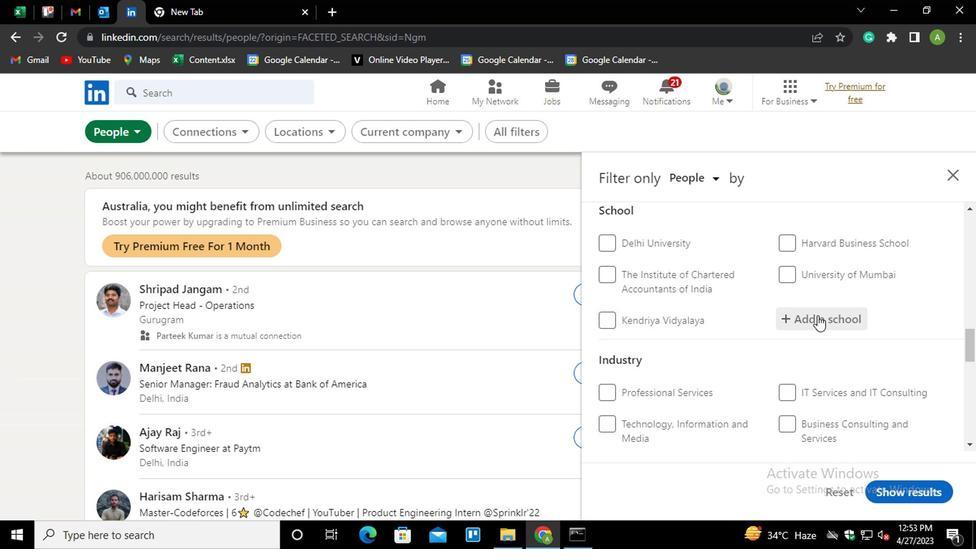 
Action: Mouse moved to (816, 315)
Screenshot: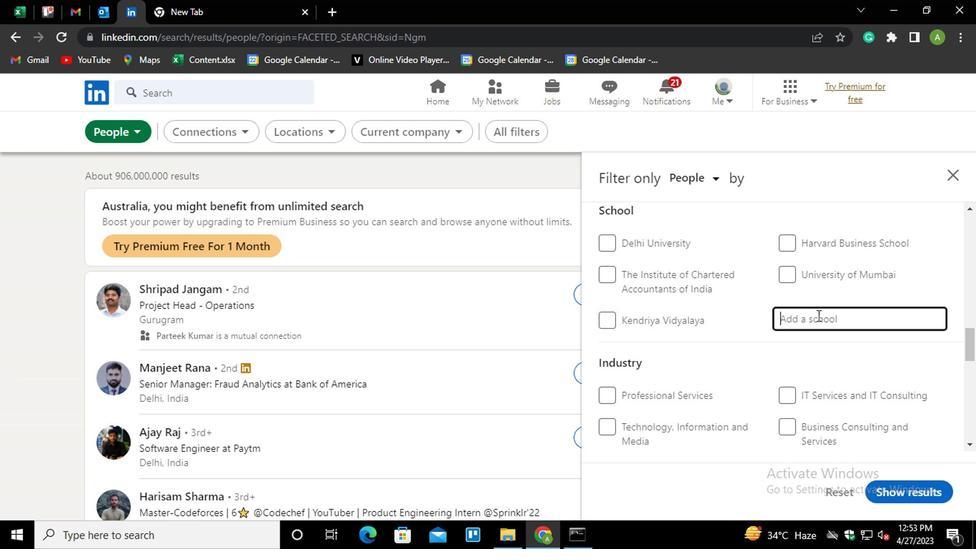 
Action: Mouse pressed left at (816, 315)
Screenshot: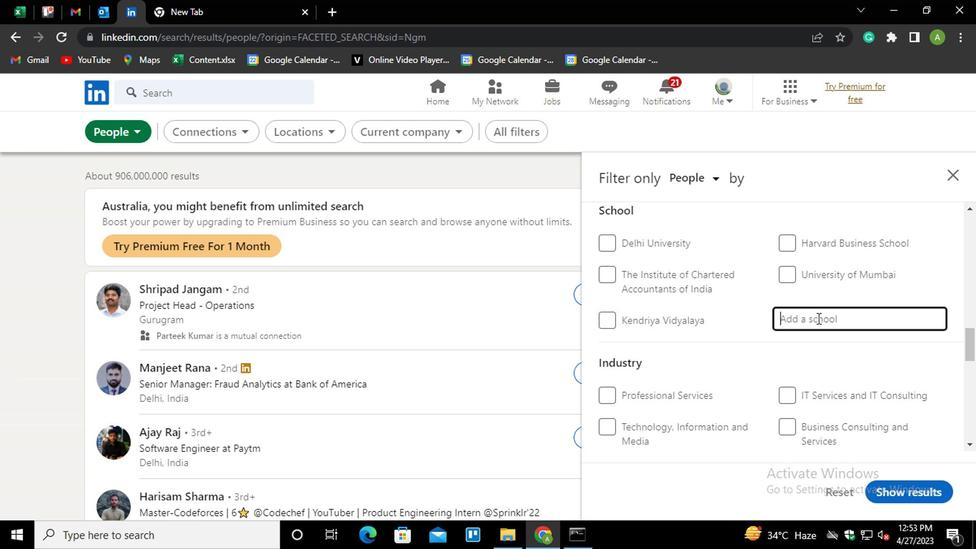
Action: Mouse moved to (815, 315)
Screenshot: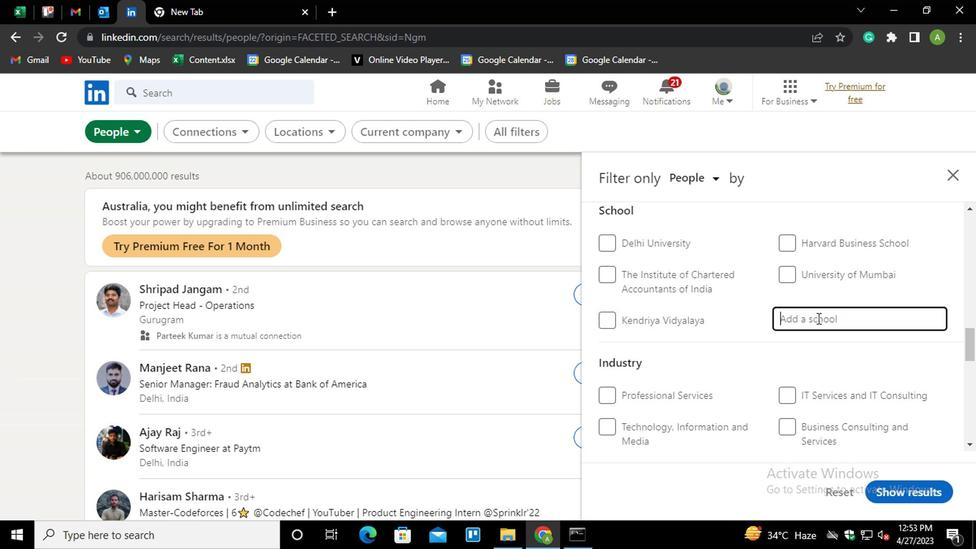 
Action: Key pressed <Key.shift>P<Key.shift>SG<Key.down><Key.enter>
Screenshot: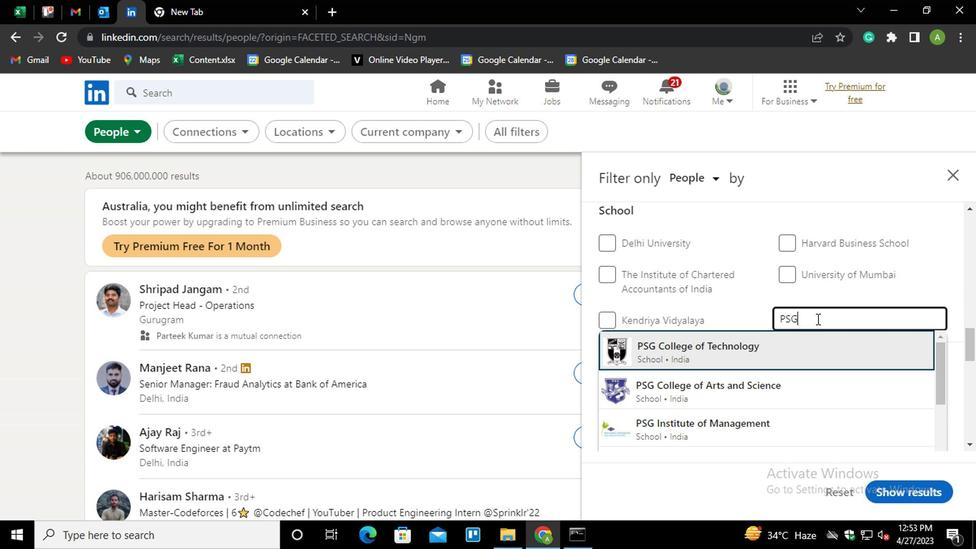 
Action: Mouse scrolled (815, 315) with delta (0, 0)
Screenshot: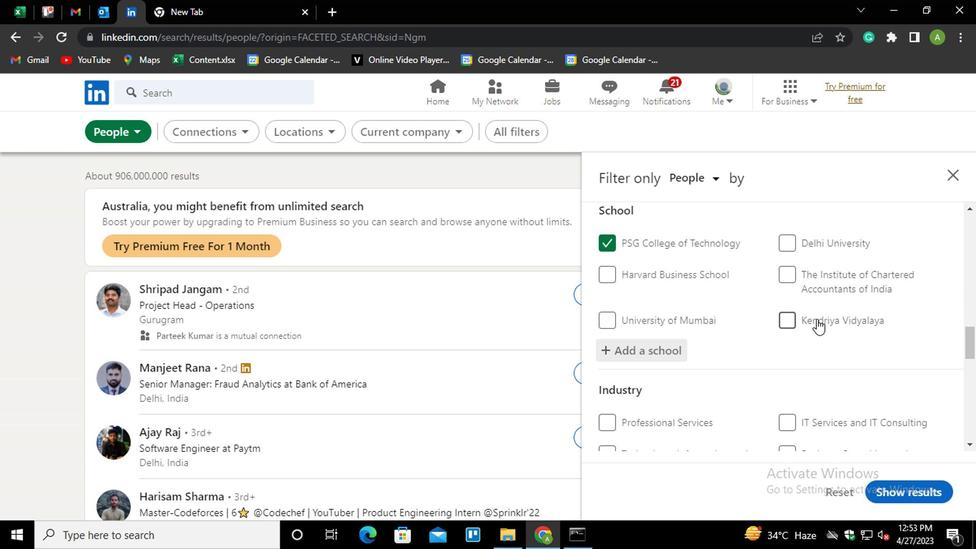 
Action: Mouse scrolled (815, 315) with delta (0, 0)
Screenshot: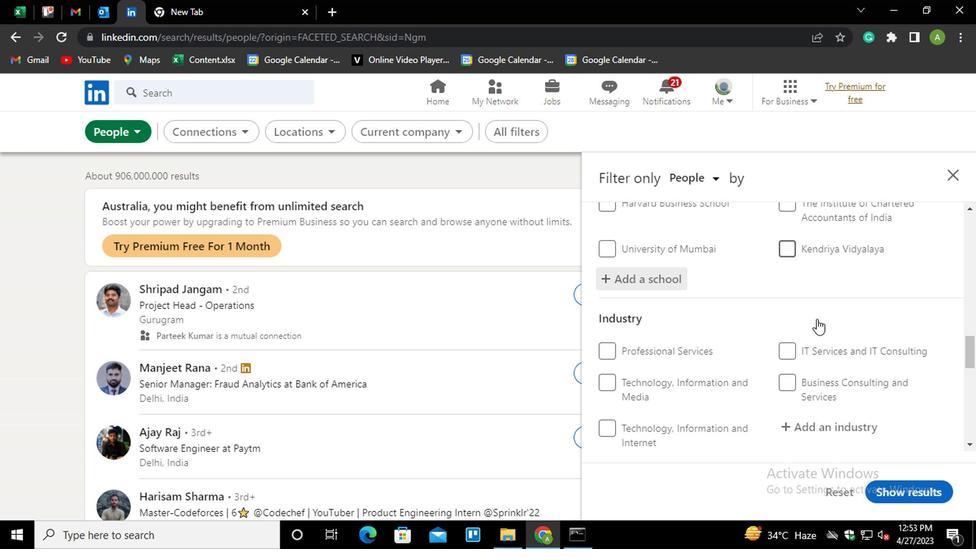 
Action: Mouse moved to (821, 347)
Screenshot: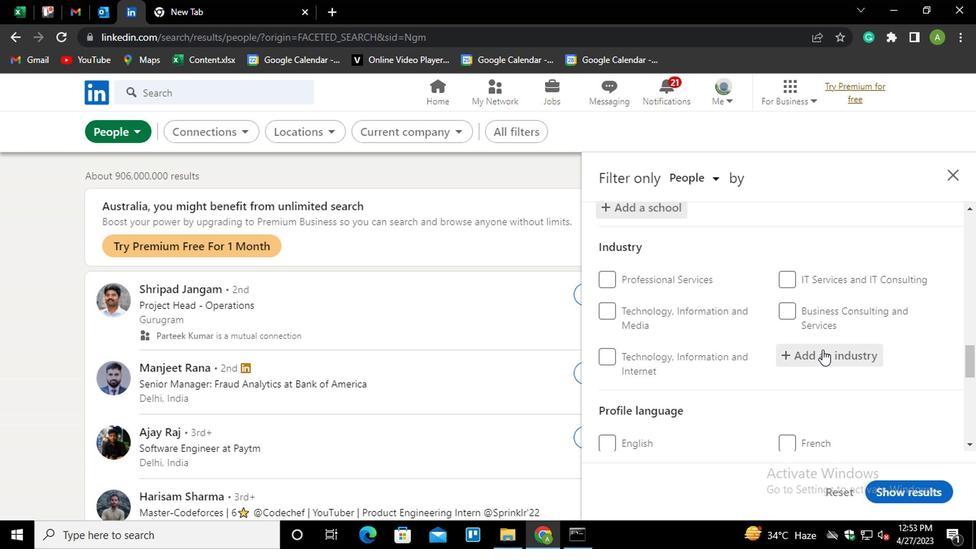 
Action: Mouse pressed left at (821, 347)
Screenshot: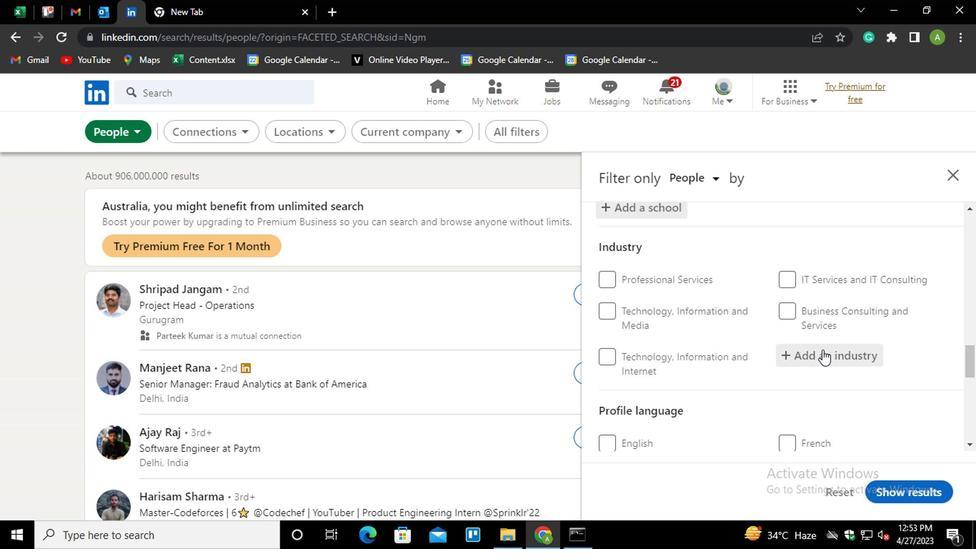 
Action: Mouse moved to (813, 354)
Screenshot: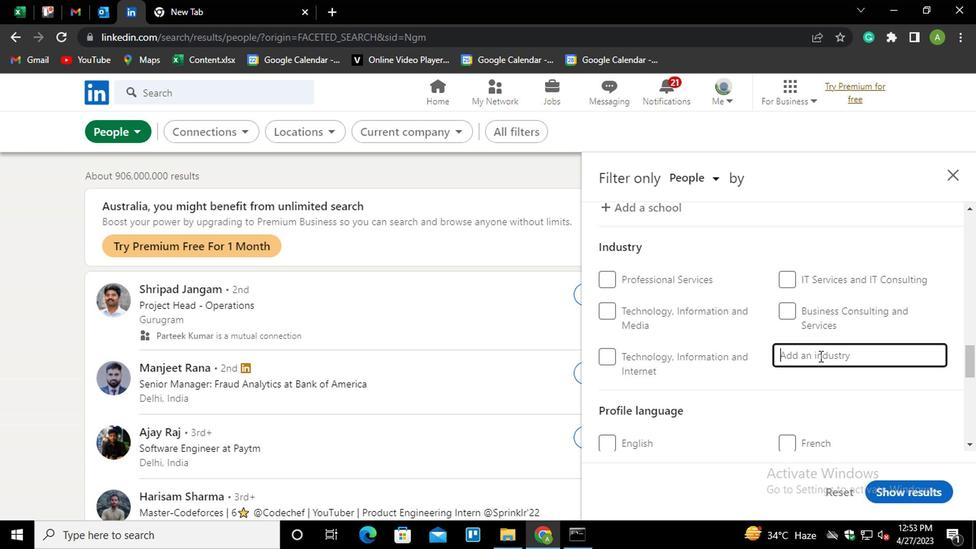 
Action: Key pressed <Key.shift>
Screenshot: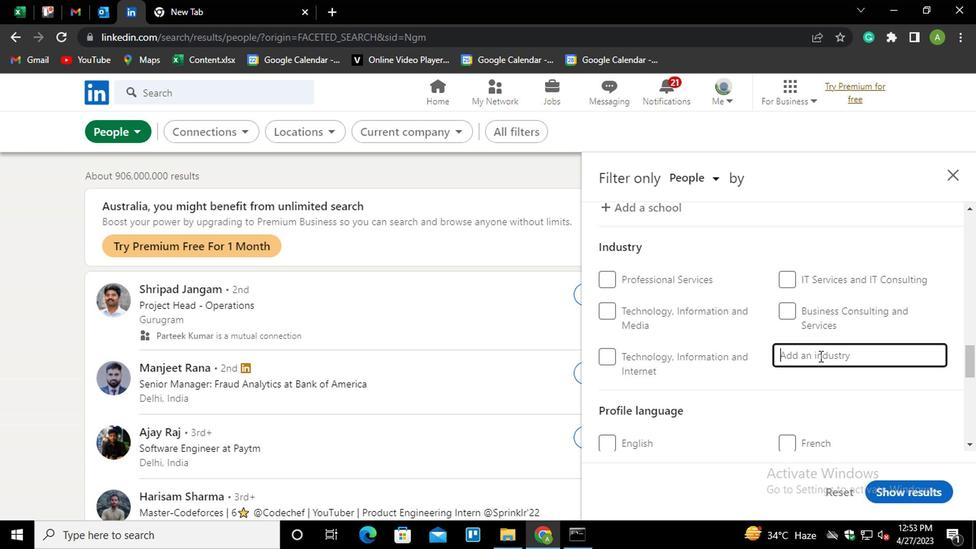 
Action: Mouse moved to (809, 357)
Screenshot: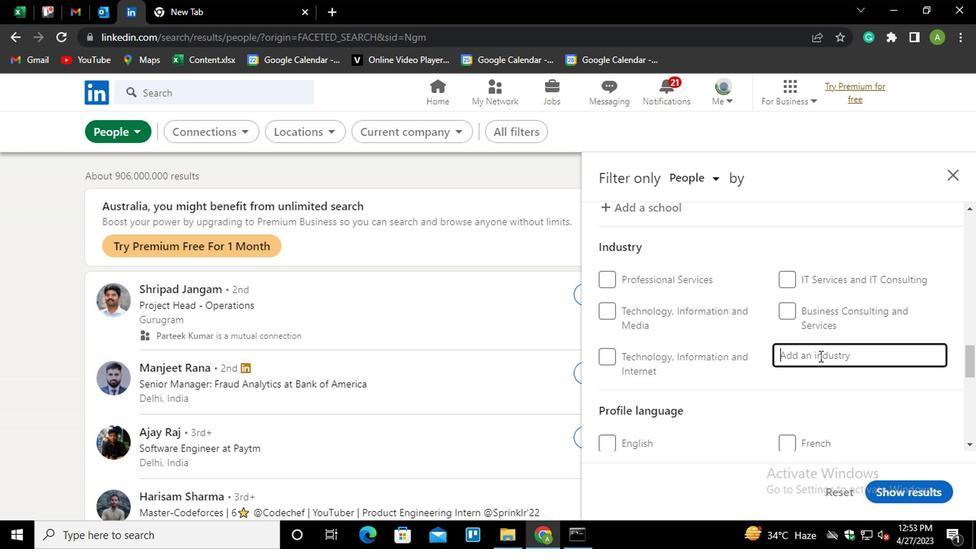 
Action: Key pressed SOFTWA<Key.down><Key.enter>
Screenshot: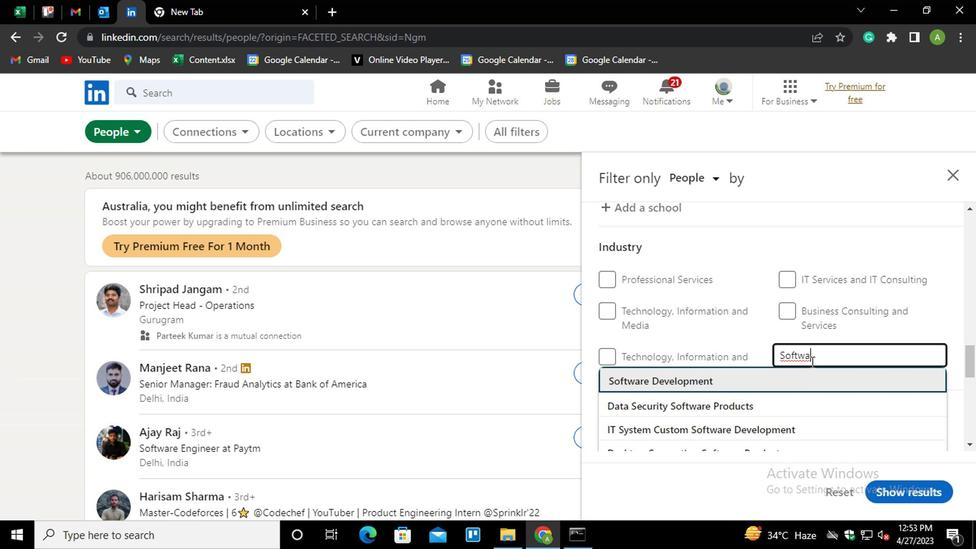 
Action: Mouse scrolled (809, 356) with delta (0, -1)
Screenshot: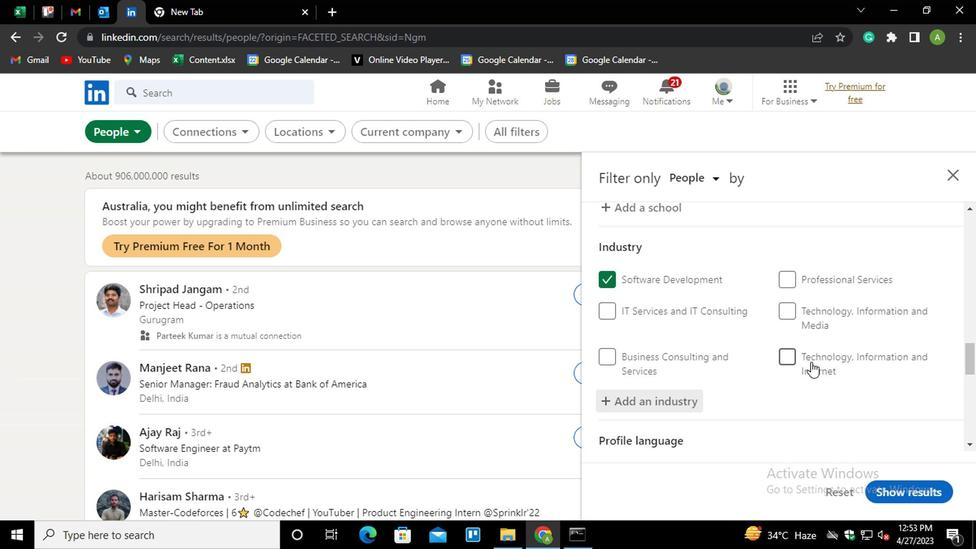 
Action: Mouse scrolled (809, 356) with delta (0, -1)
Screenshot: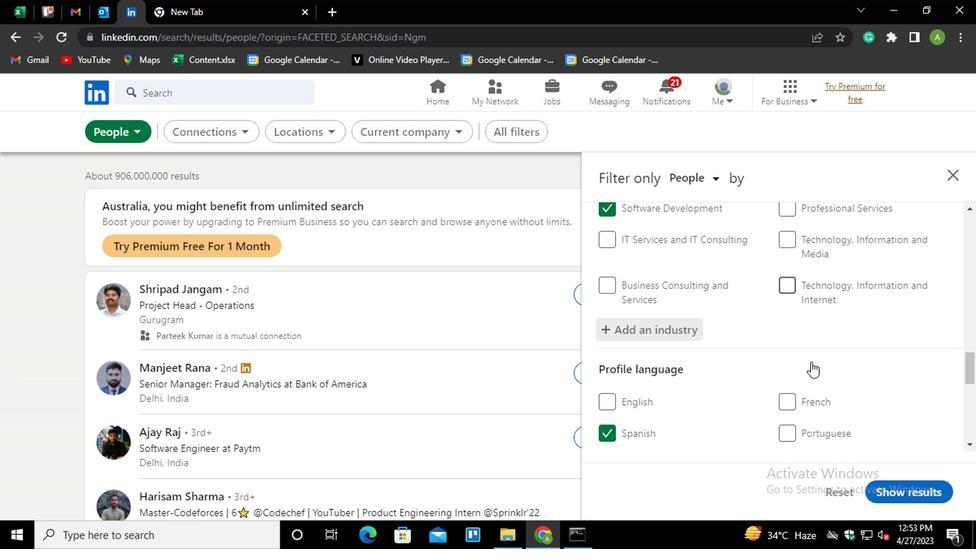 
Action: Mouse scrolled (809, 356) with delta (0, -1)
Screenshot: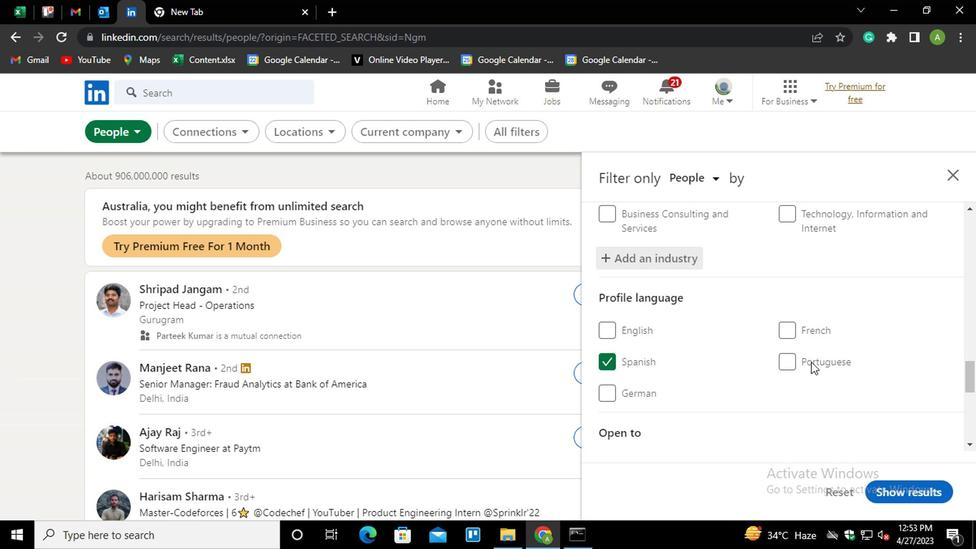 
Action: Mouse scrolled (809, 356) with delta (0, -1)
Screenshot: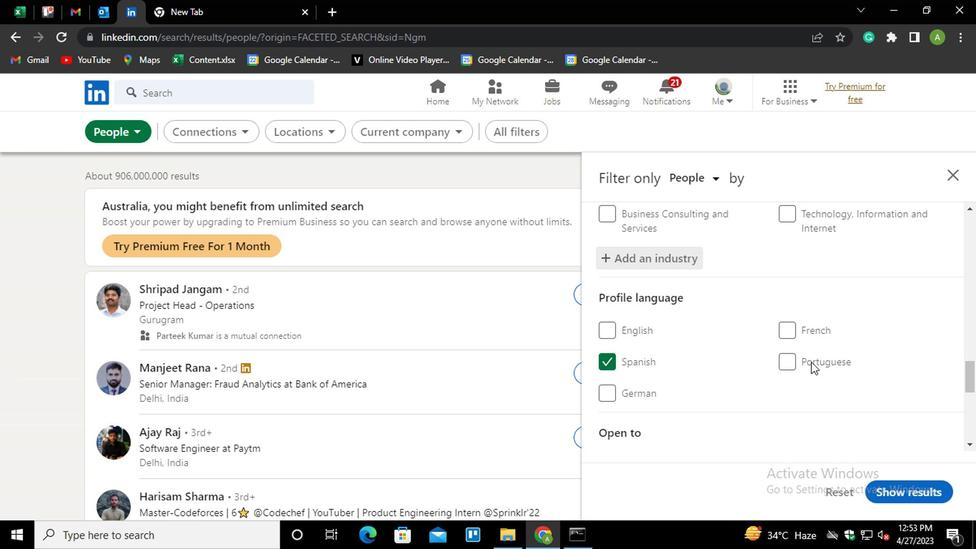 
Action: Mouse scrolled (809, 356) with delta (0, -1)
Screenshot: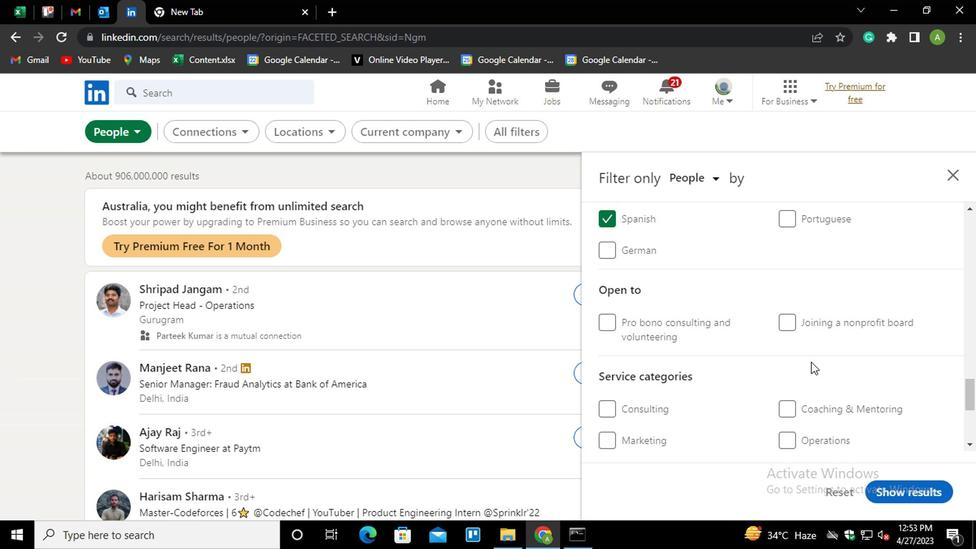
Action: Mouse scrolled (809, 356) with delta (0, -1)
Screenshot: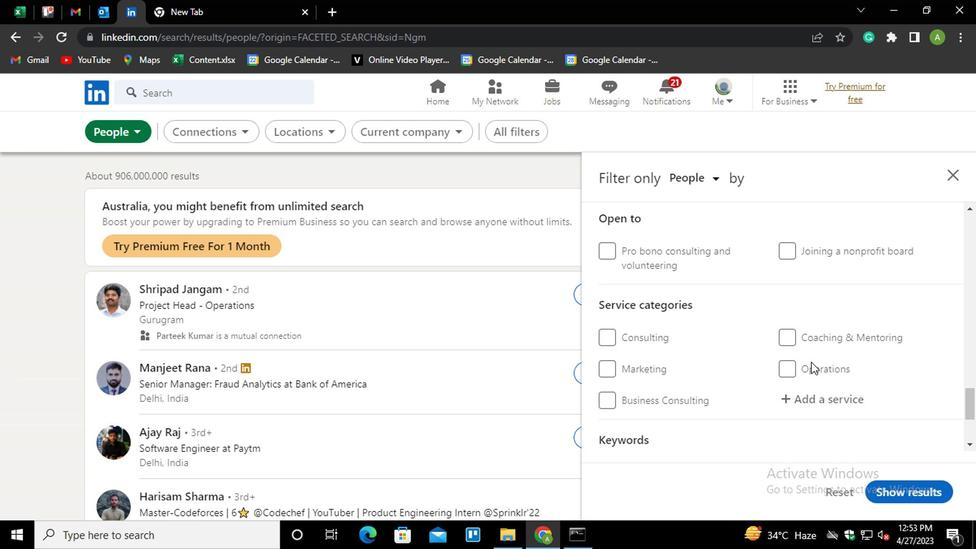 
Action: Mouse moved to (791, 323)
Screenshot: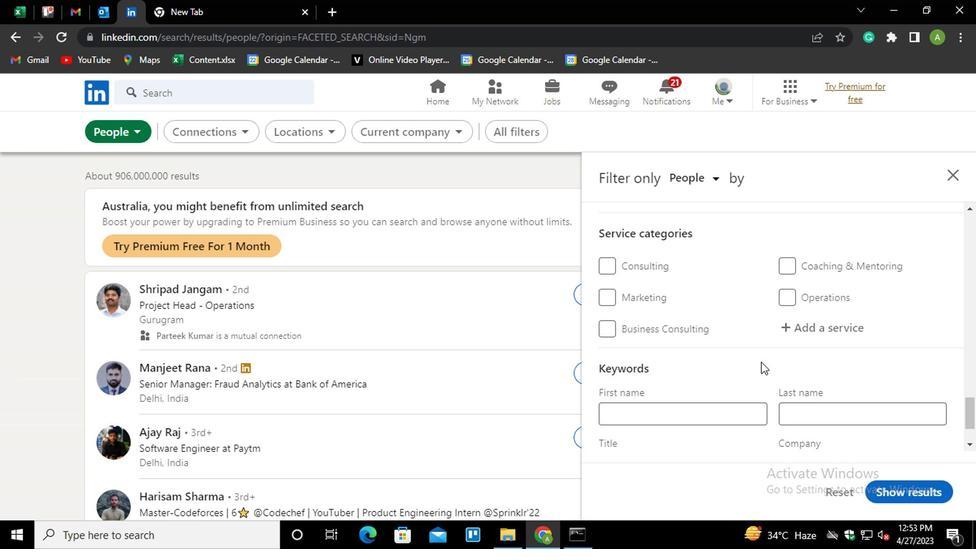 
Action: Mouse pressed left at (791, 323)
Screenshot: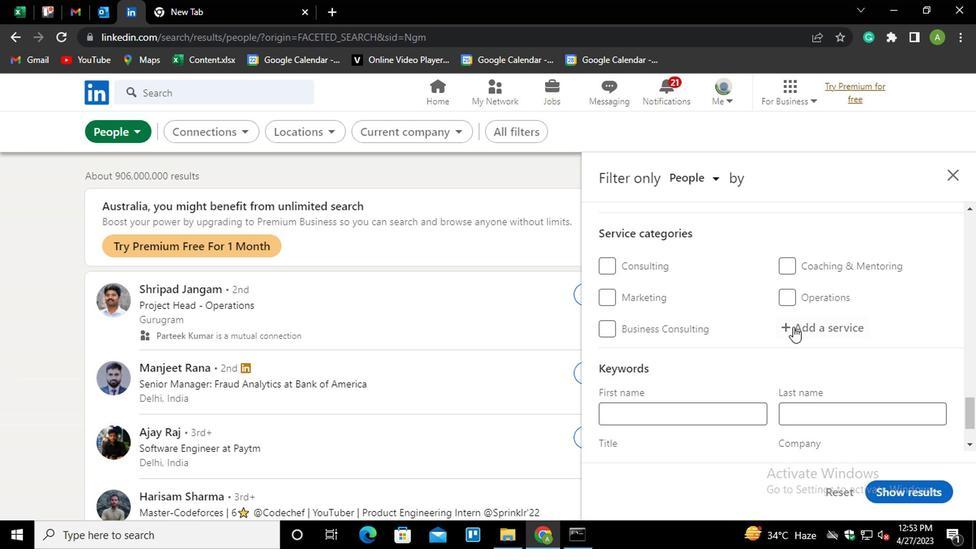 
Action: Key pressed <Key.shift>DEMAND<Key.space><Key.down><Key.enter>
Screenshot: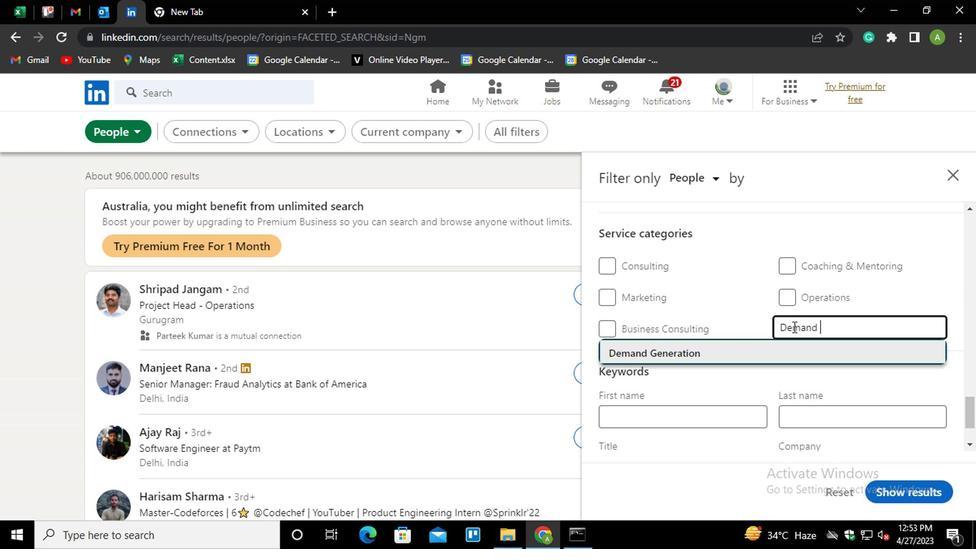 
Action: Mouse scrolled (791, 322) with delta (0, 0)
Screenshot: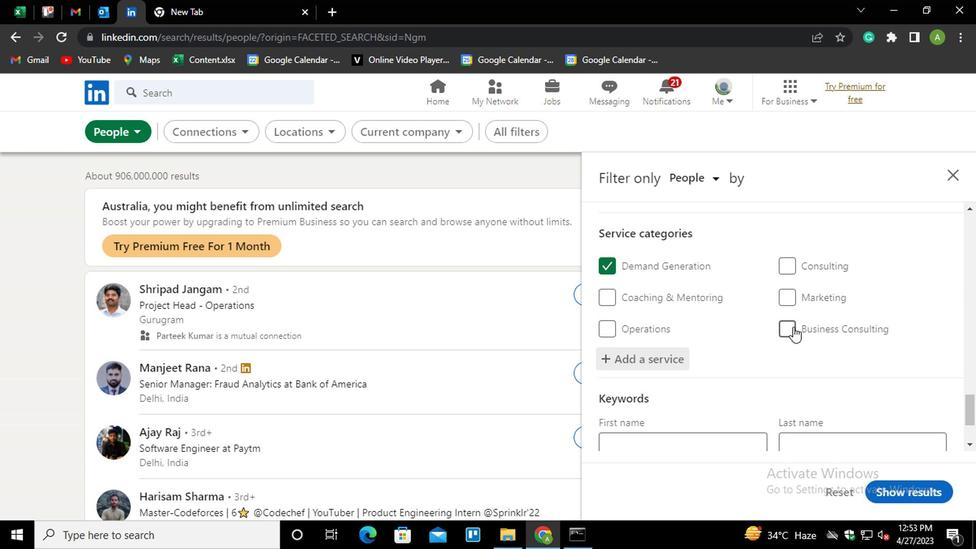 
Action: Mouse scrolled (791, 322) with delta (0, 0)
Screenshot: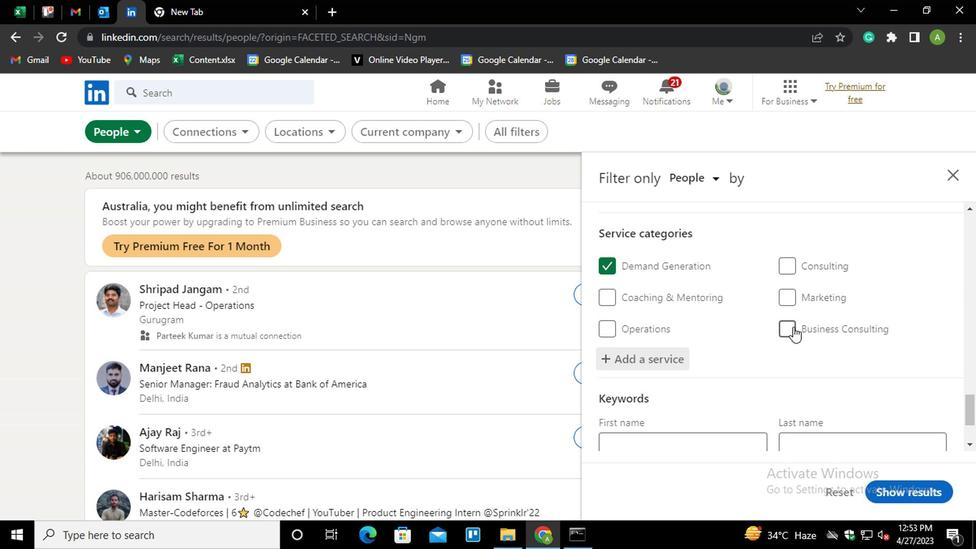 
Action: Mouse scrolled (791, 322) with delta (0, 0)
Screenshot: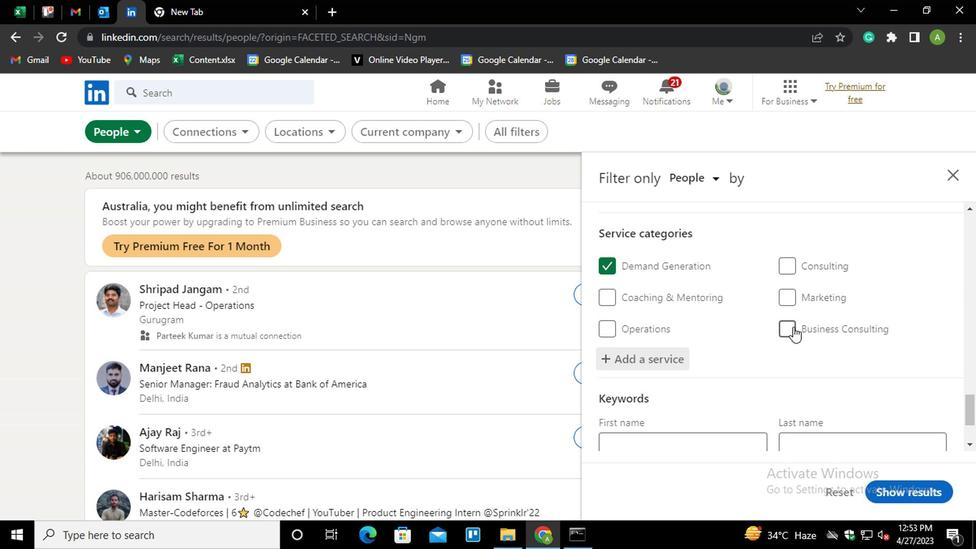 
Action: Mouse moved to (699, 389)
Screenshot: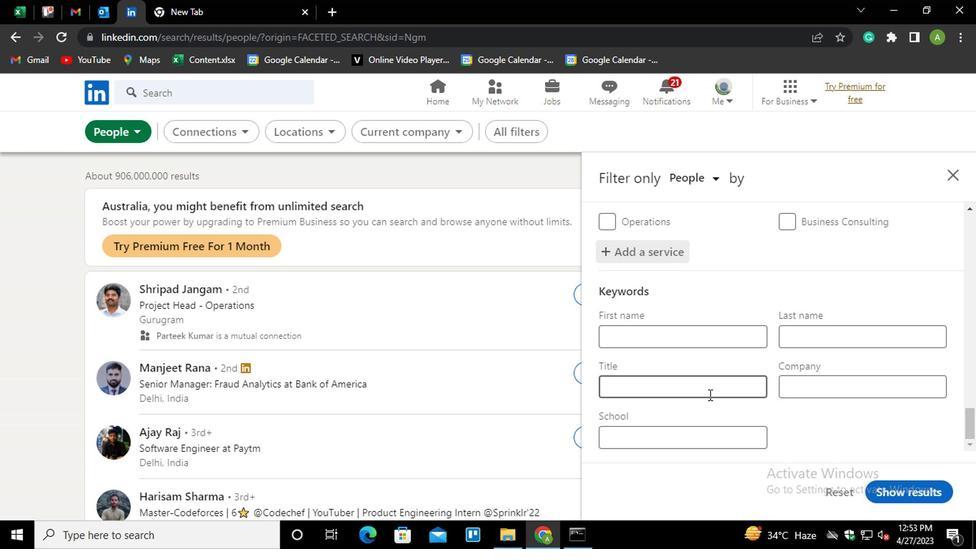 
Action: Mouse pressed left at (699, 389)
Screenshot: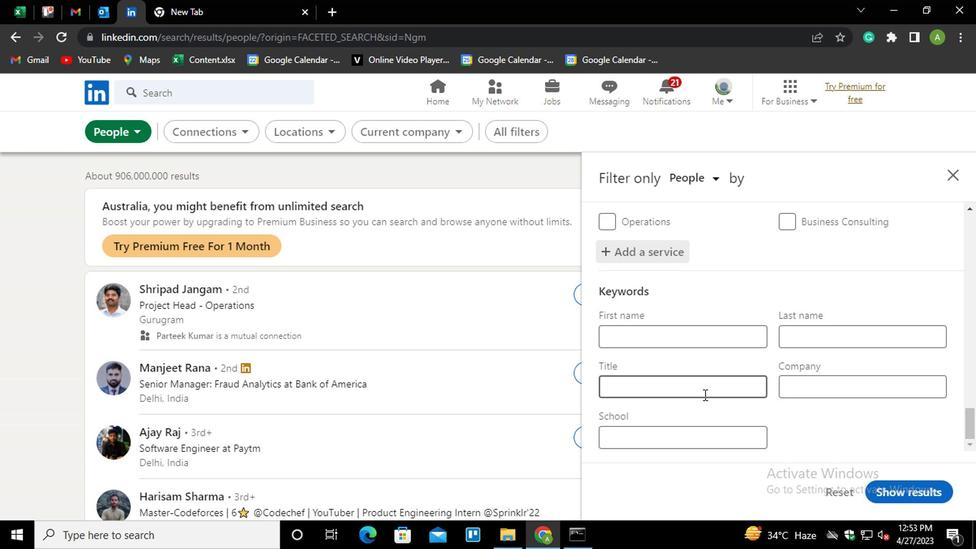 
Action: Mouse moved to (693, 391)
Screenshot: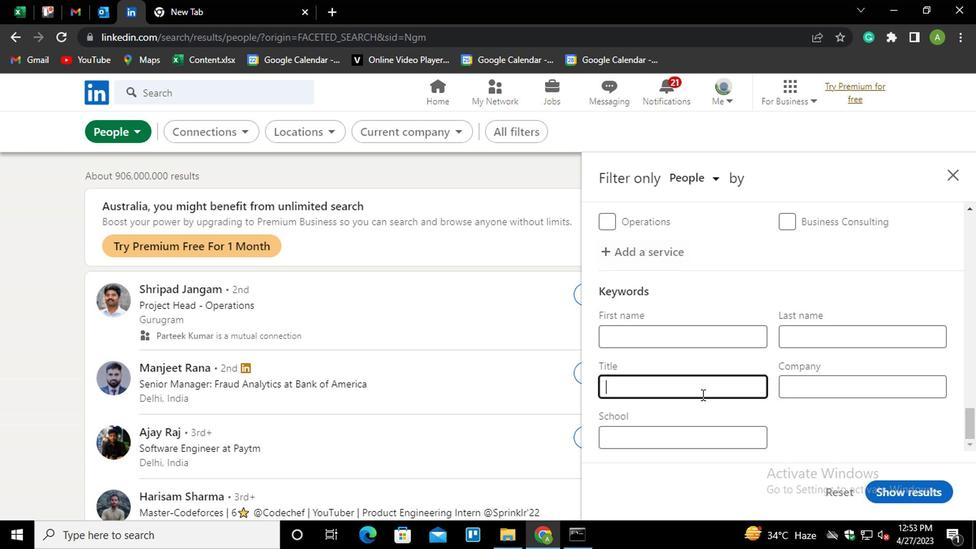 
Action: Key pressed <Key.shift><Key.shift><Key.shift>CALL<Key.space>CENTER<Key.space><Key.shift>REPRENSTT<Key.backspace>ATIVE
Screenshot: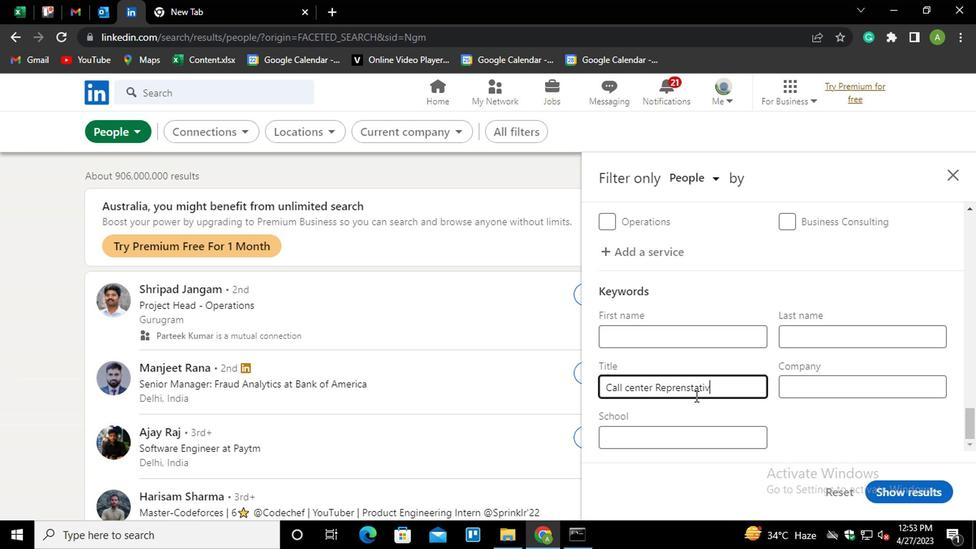 
Action: Mouse moved to (877, 440)
Screenshot: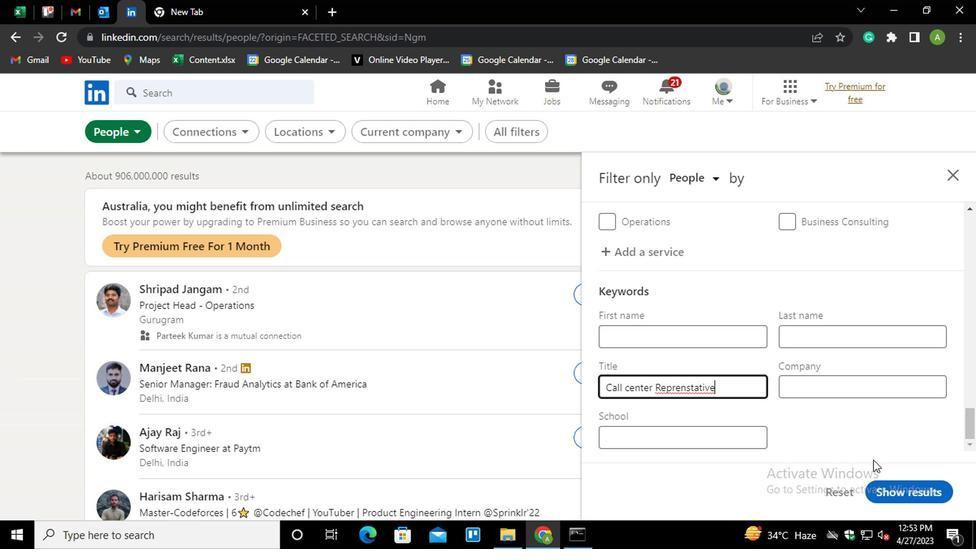
Action: Mouse pressed left at (877, 440)
Screenshot: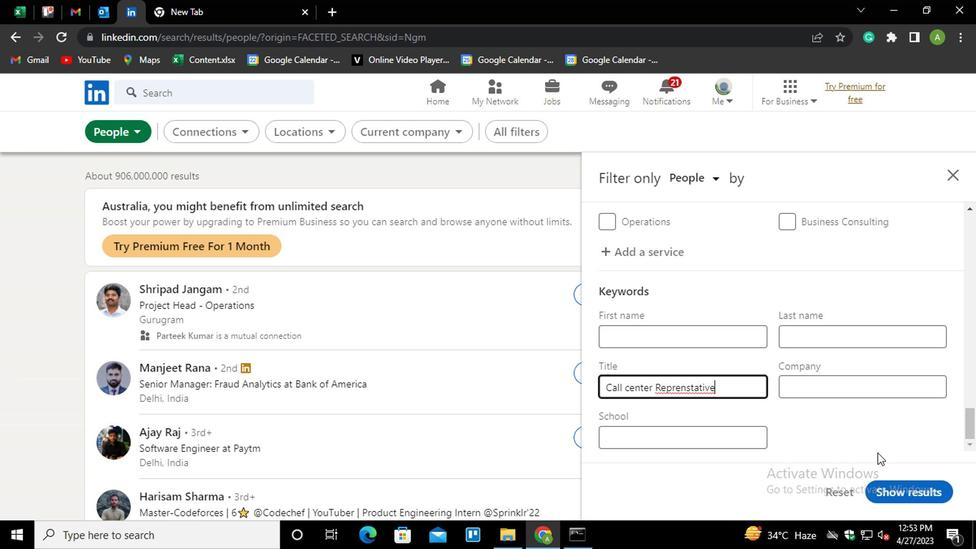 
Action: Mouse moved to (688, 385)
Screenshot: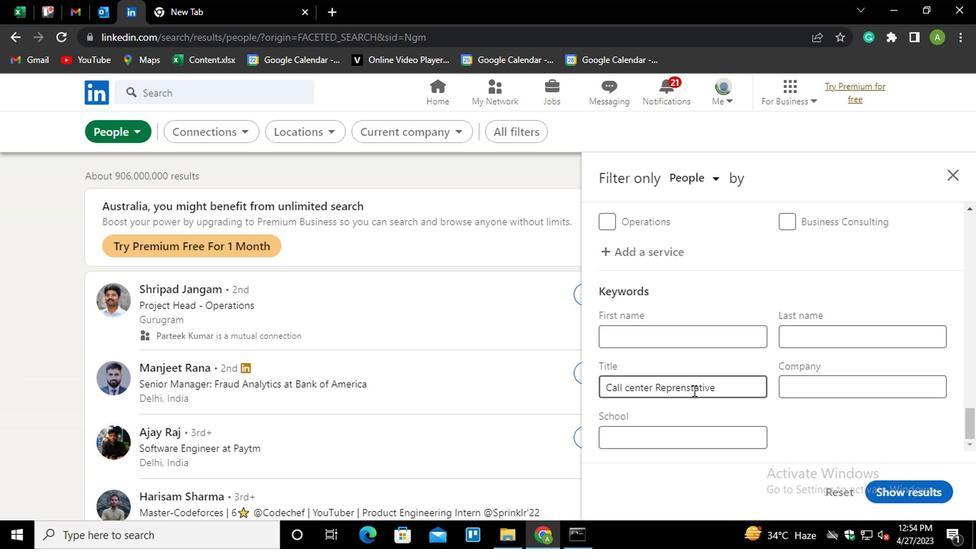 
Action: Mouse pressed left at (688, 385)
Screenshot: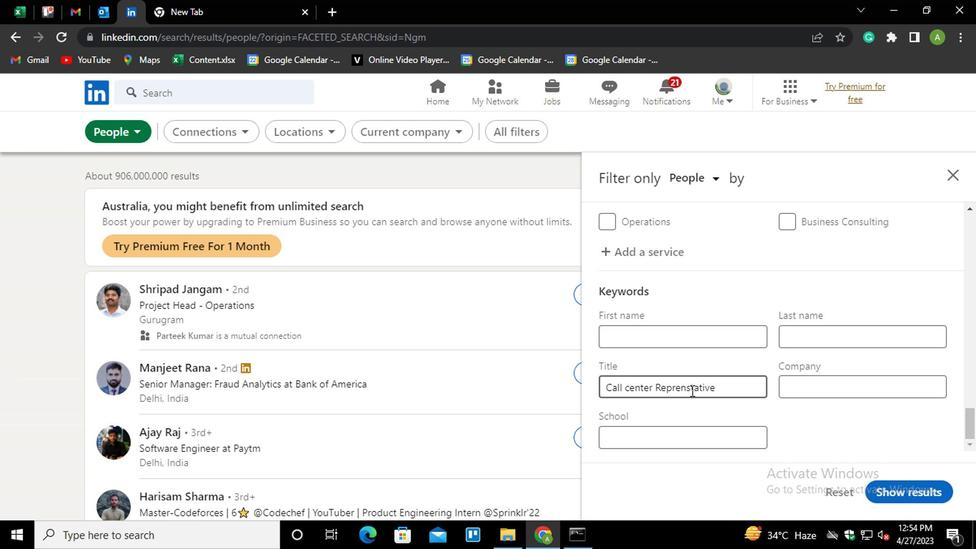 
Action: Mouse moved to (701, 387)
Screenshot: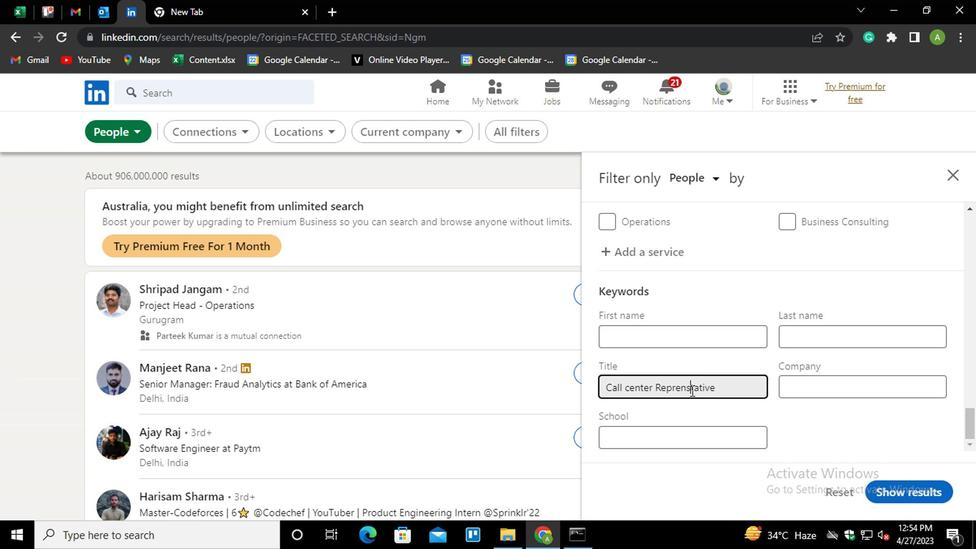 
Action: Key pressed <Key.backspace><Key.backspace>SEN
Screenshot: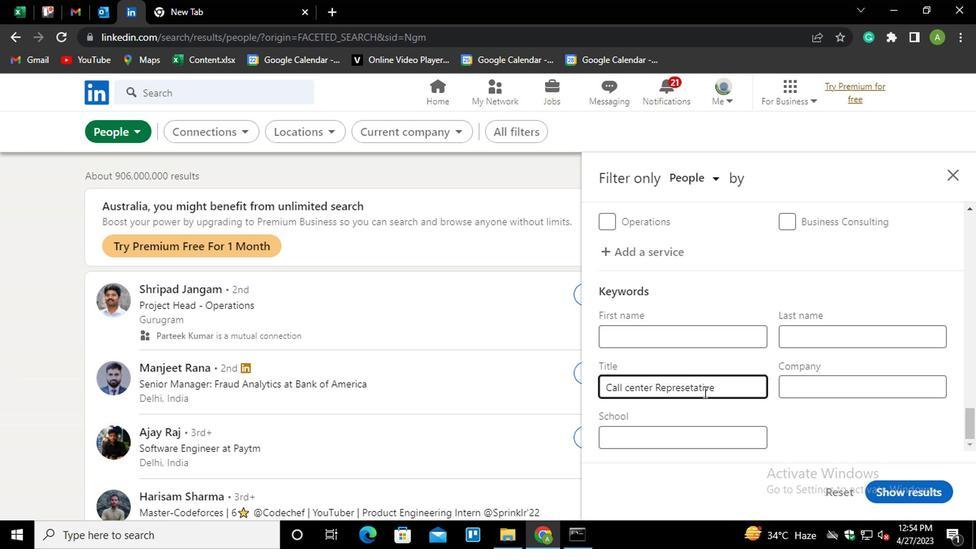
Action: Mouse moved to (841, 414)
Screenshot: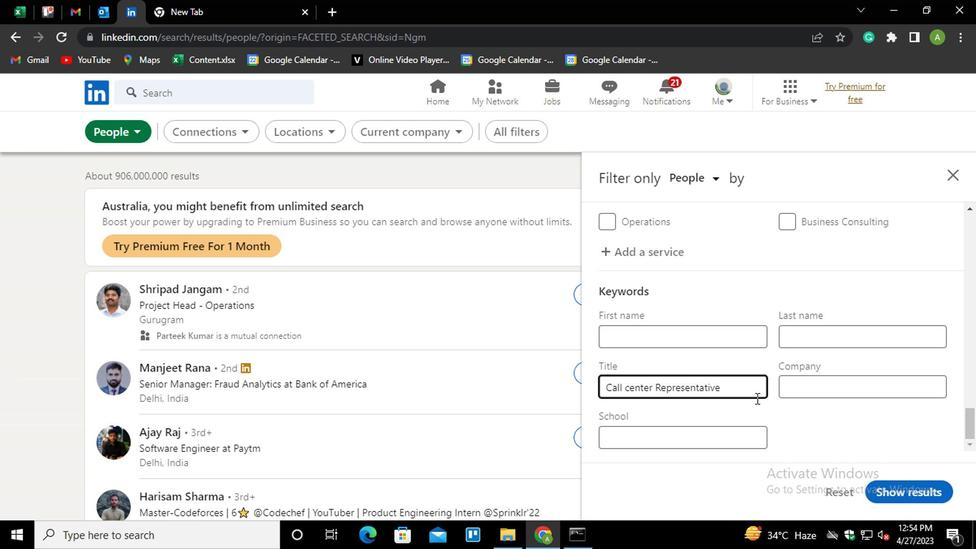 
Action: Mouse pressed left at (841, 414)
Screenshot: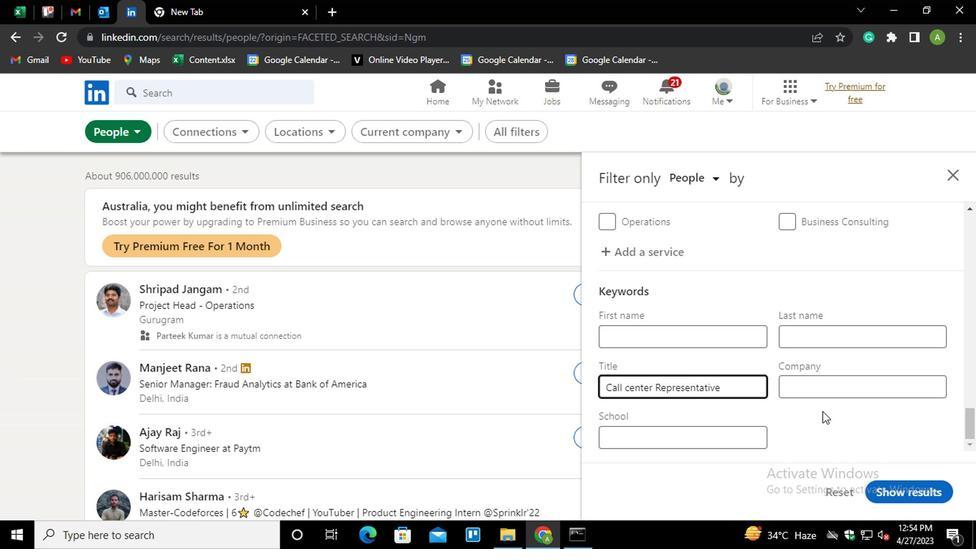 
Action: Mouse moved to (890, 483)
Screenshot: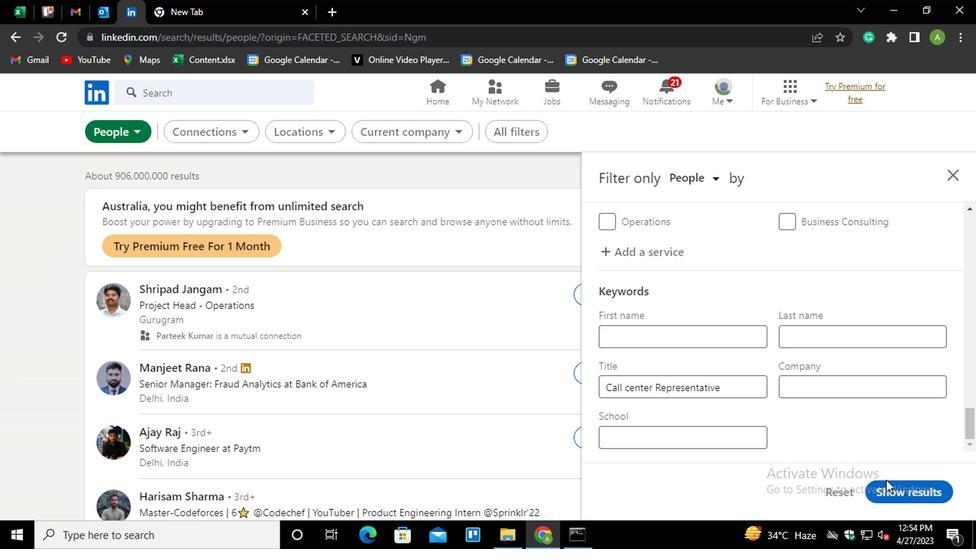 
Action: Mouse pressed left at (890, 483)
Screenshot: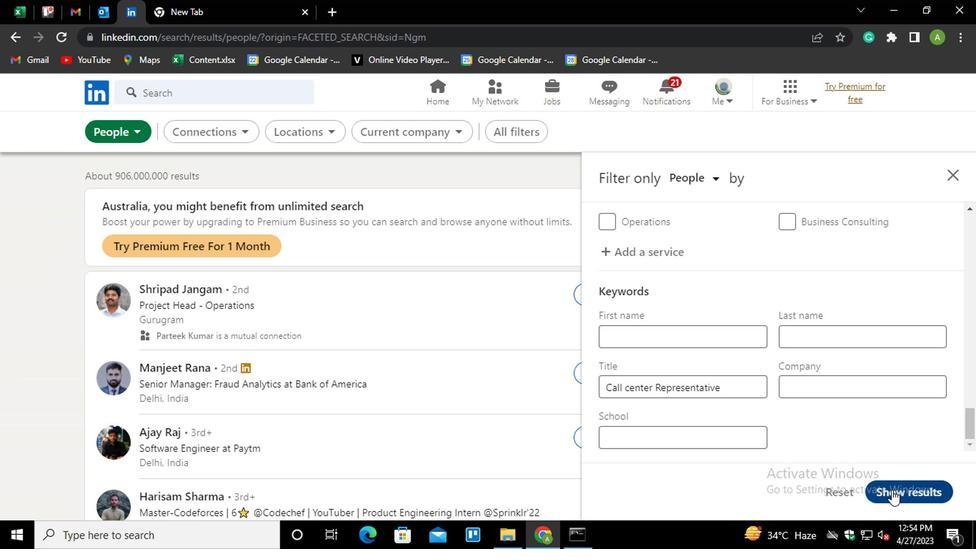 
Action: Mouse moved to (907, 474)
Screenshot: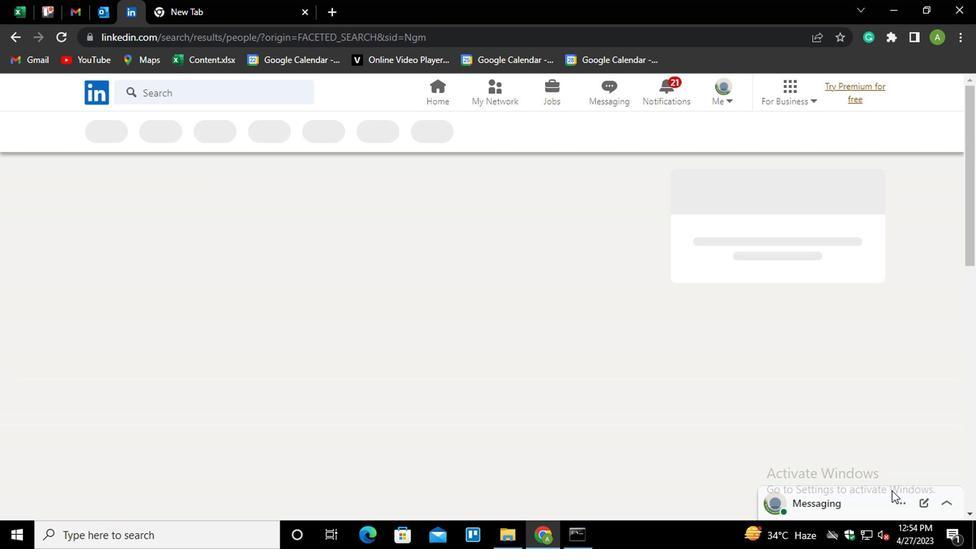 
